 Task: Add Attachment from Google Drive to Card Card0000000035 in Board Board0000000009 in Workspace WS0000000003 in Trello. Add Cover Orange to Card Card0000000035 in Board Board0000000009 in Workspace WS0000000003 in Trello. Add "Add Label …" with "Title" Title0000000035 to Button Button0000000035 to Card Card0000000035 in Board Board0000000009 in Workspace WS0000000003 in Trello. Add Description DS0000000035 to Card Card0000000035 in Board Board0000000009 in Workspace WS0000000003 in Trello. Add Comment CM0000000035 to Card Card0000000035 in Board Board0000000009 in Workspace WS0000000003 in Trello
Action: Mouse moved to (415, 569)
Screenshot: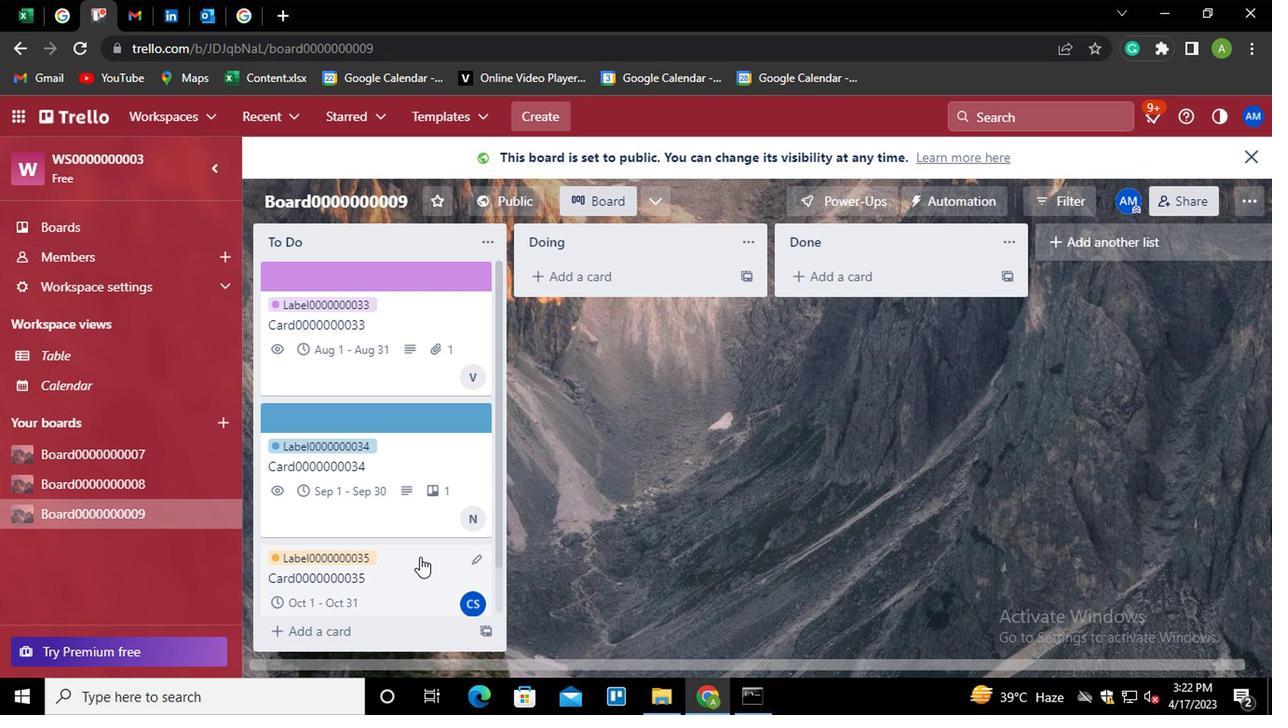 
Action: Mouse pressed left at (415, 569)
Screenshot: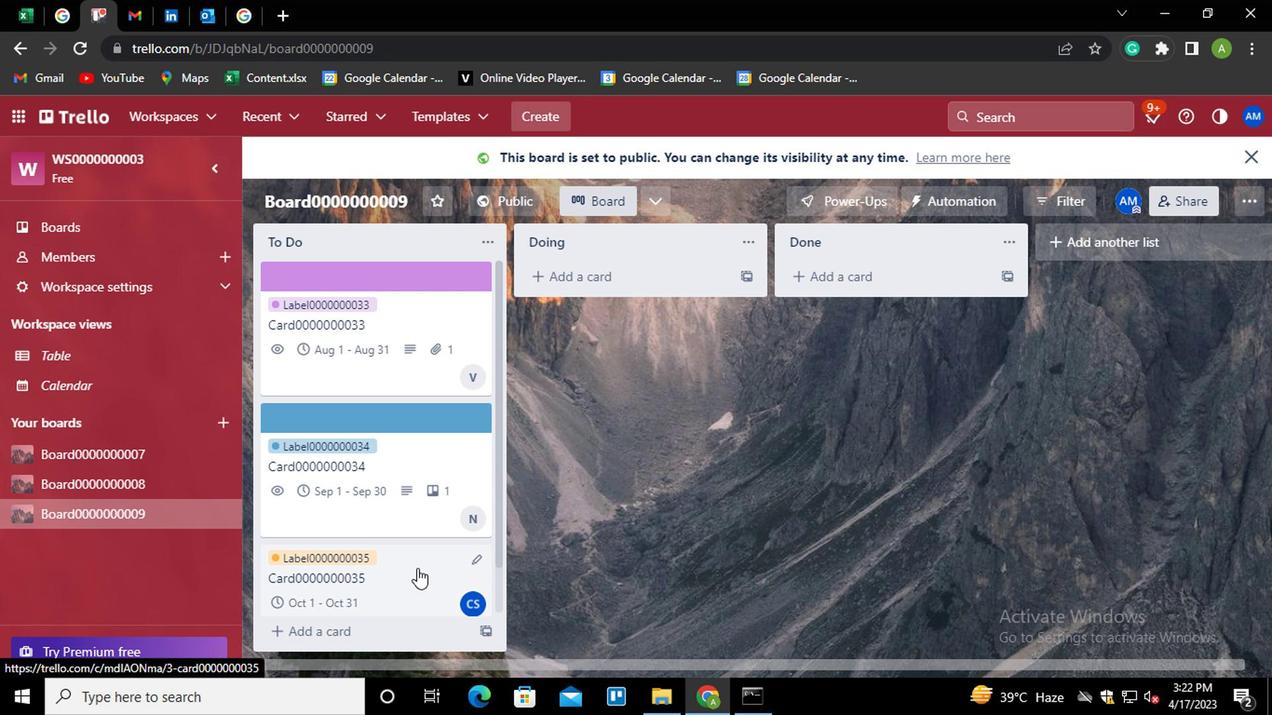 
Action: Mouse moved to (845, 424)
Screenshot: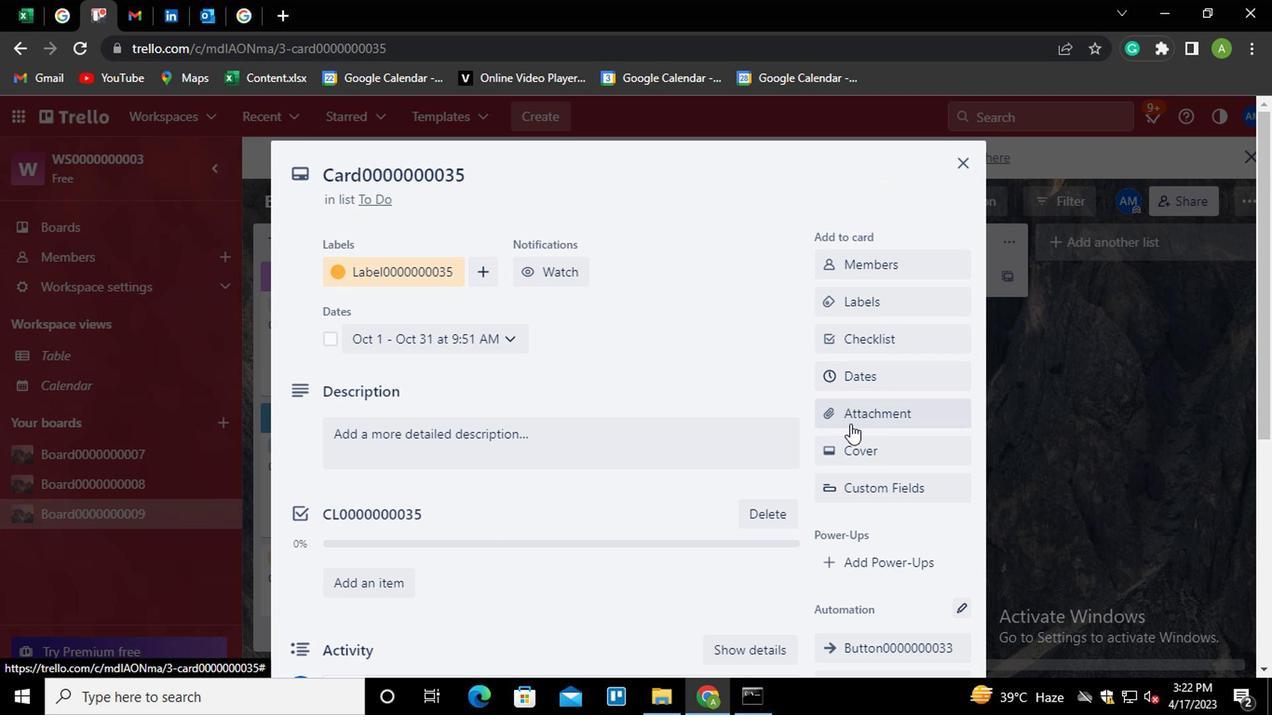 
Action: Mouse pressed left at (845, 424)
Screenshot: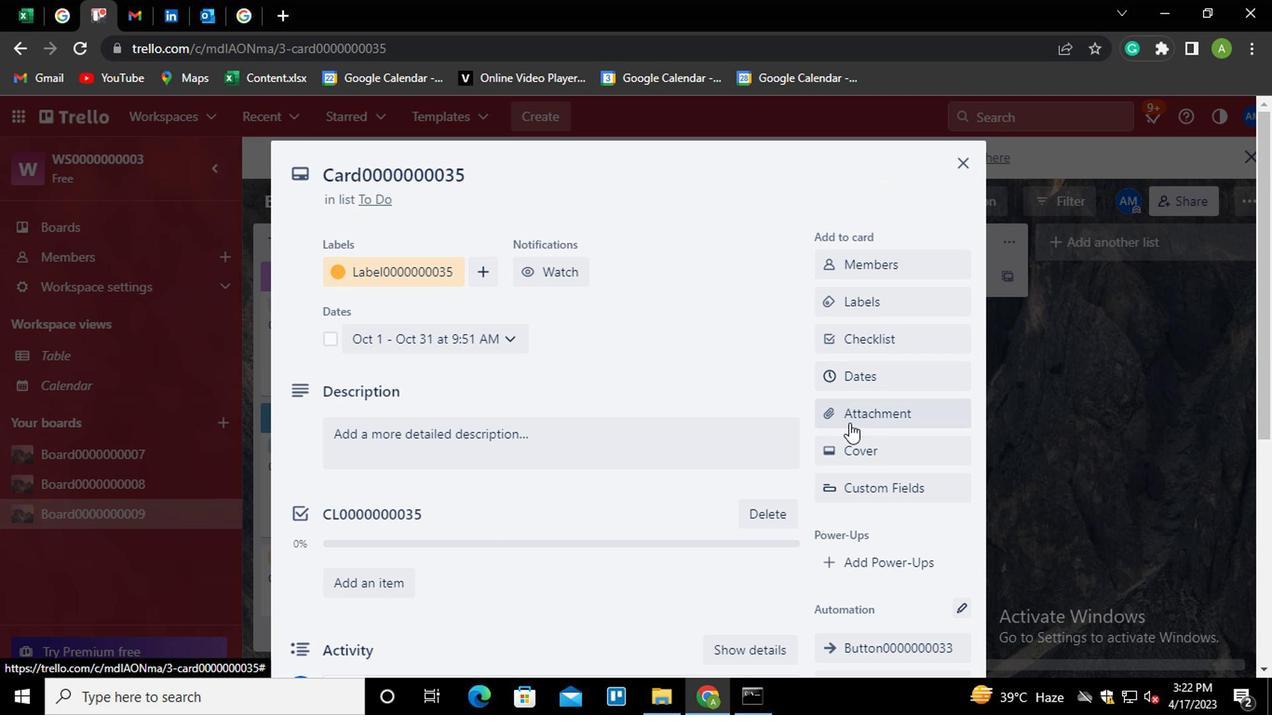 
Action: Mouse moved to (846, 256)
Screenshot: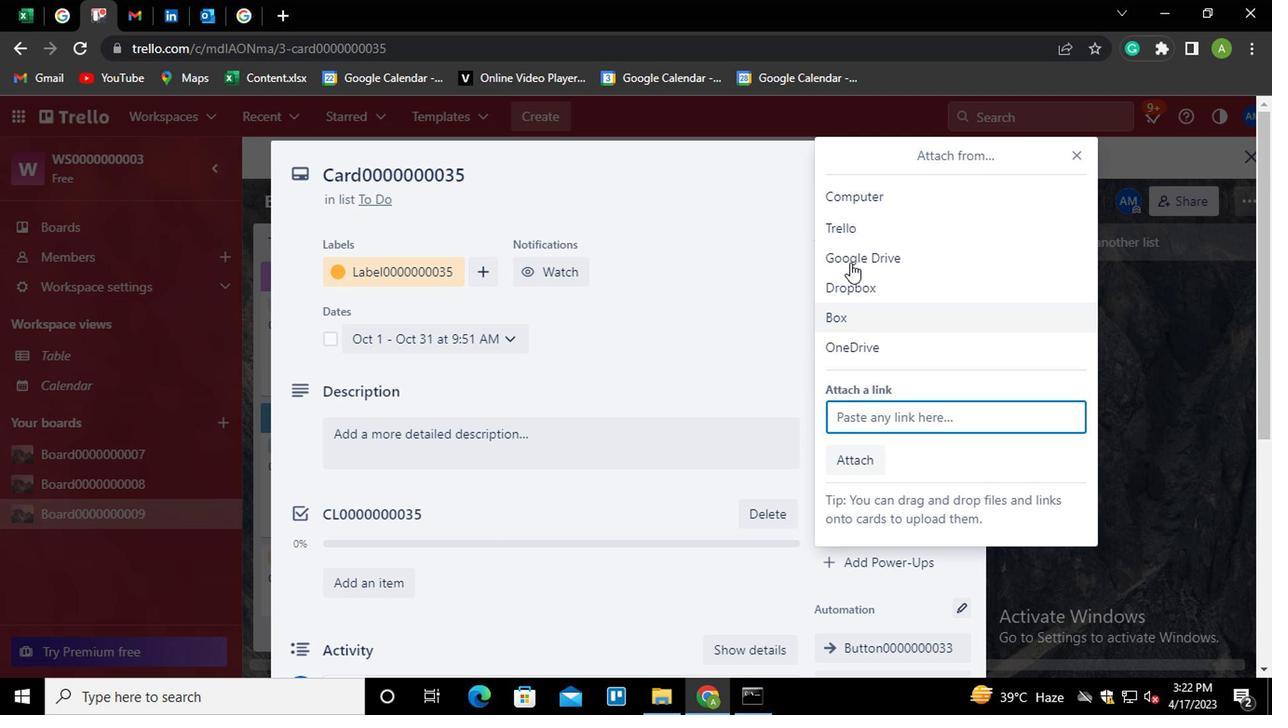 
Action: Mouse pressed left at (846, 256)
Screenshot: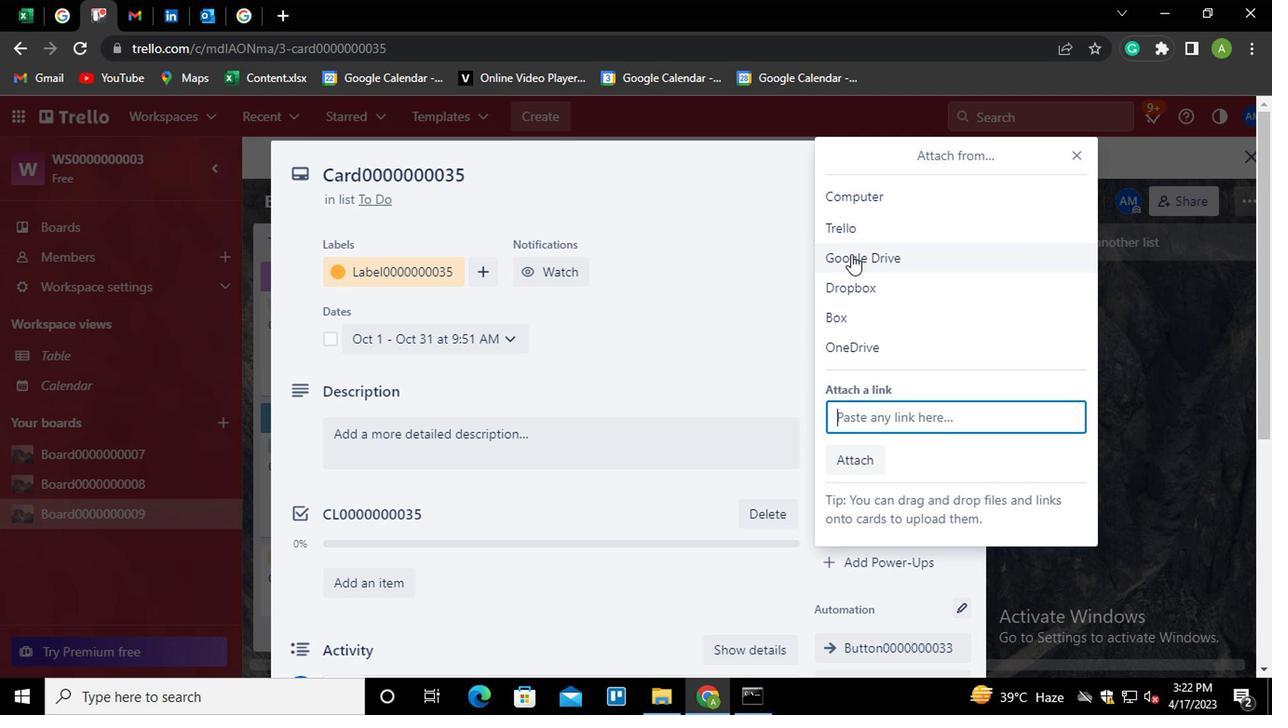 
Action: Mouse moved to (315, 399)
Screenshot: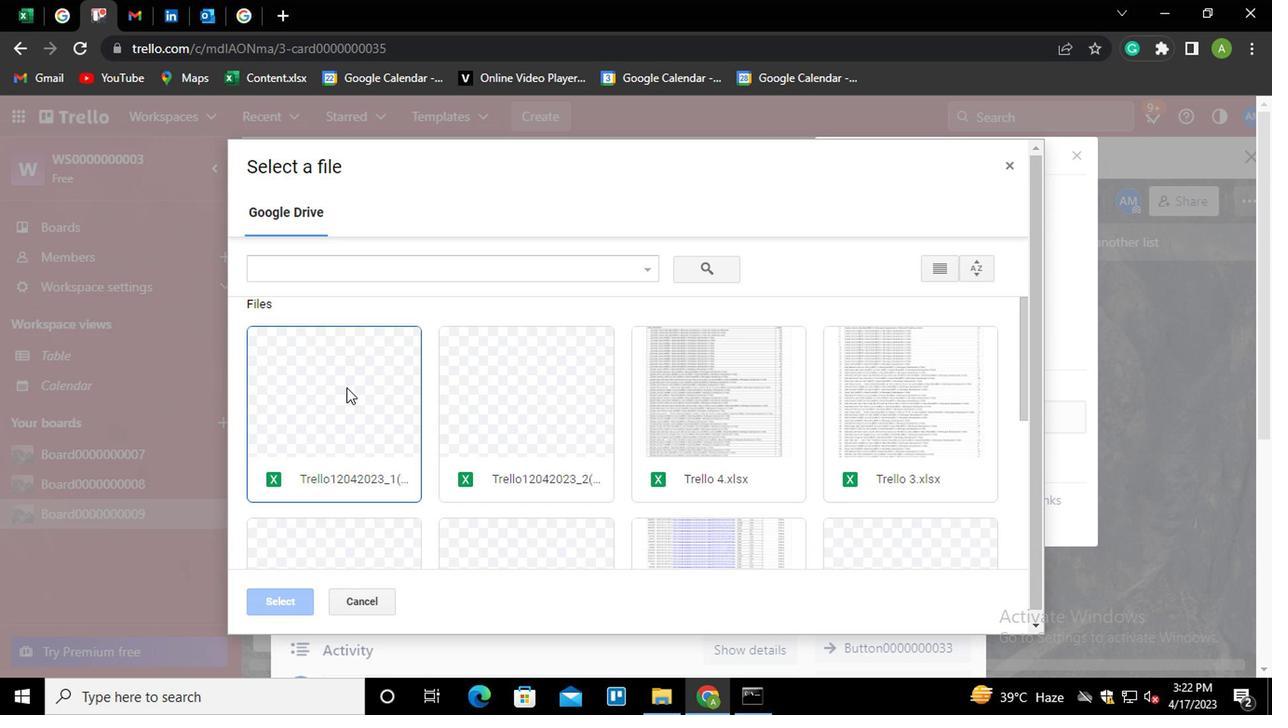 
Action: Mouse pressed left at (315, 399)
Screenshot: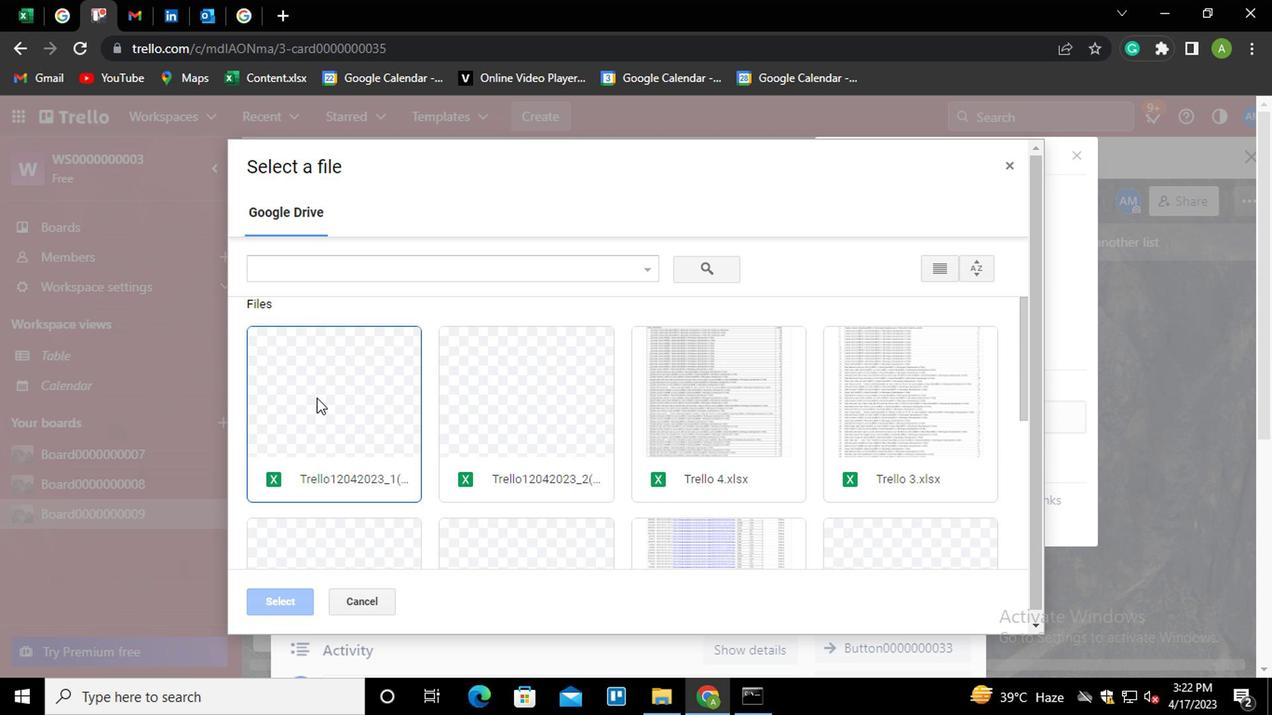 
Action: Mouse moved to (280, 601)
Screenshot: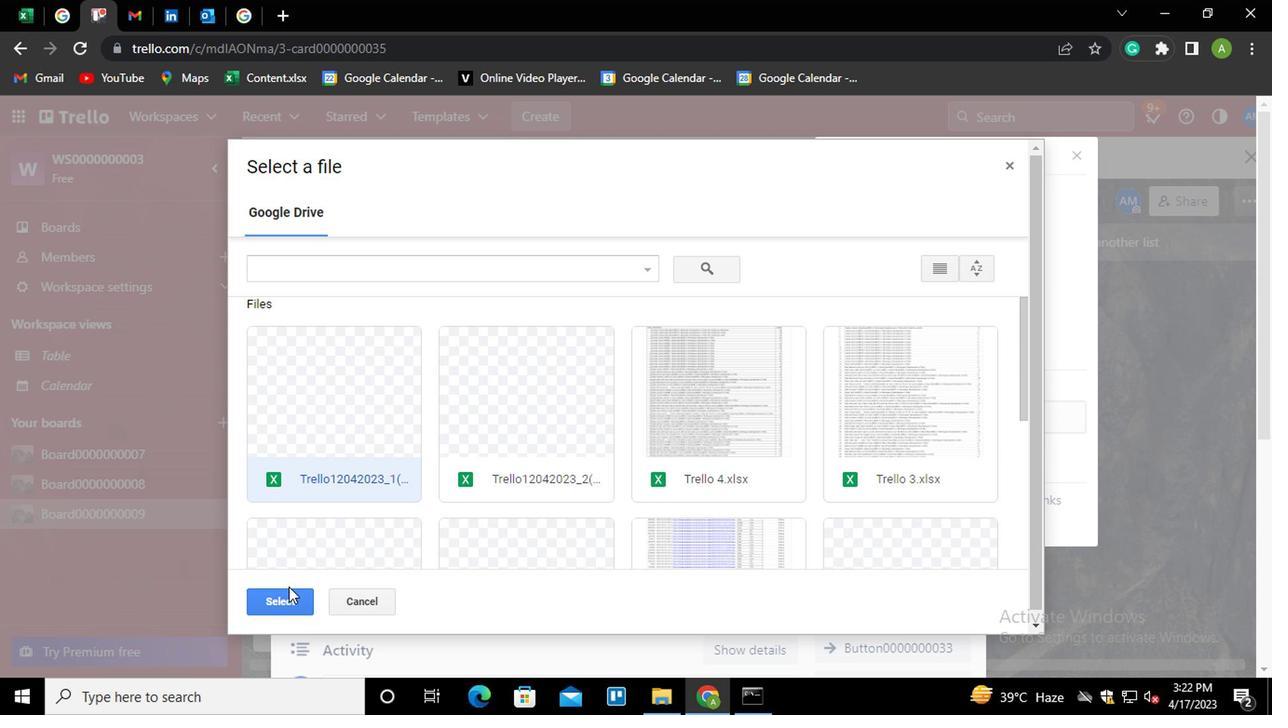 
Action: Mouse pressed left at (280, 601)
Screenshot: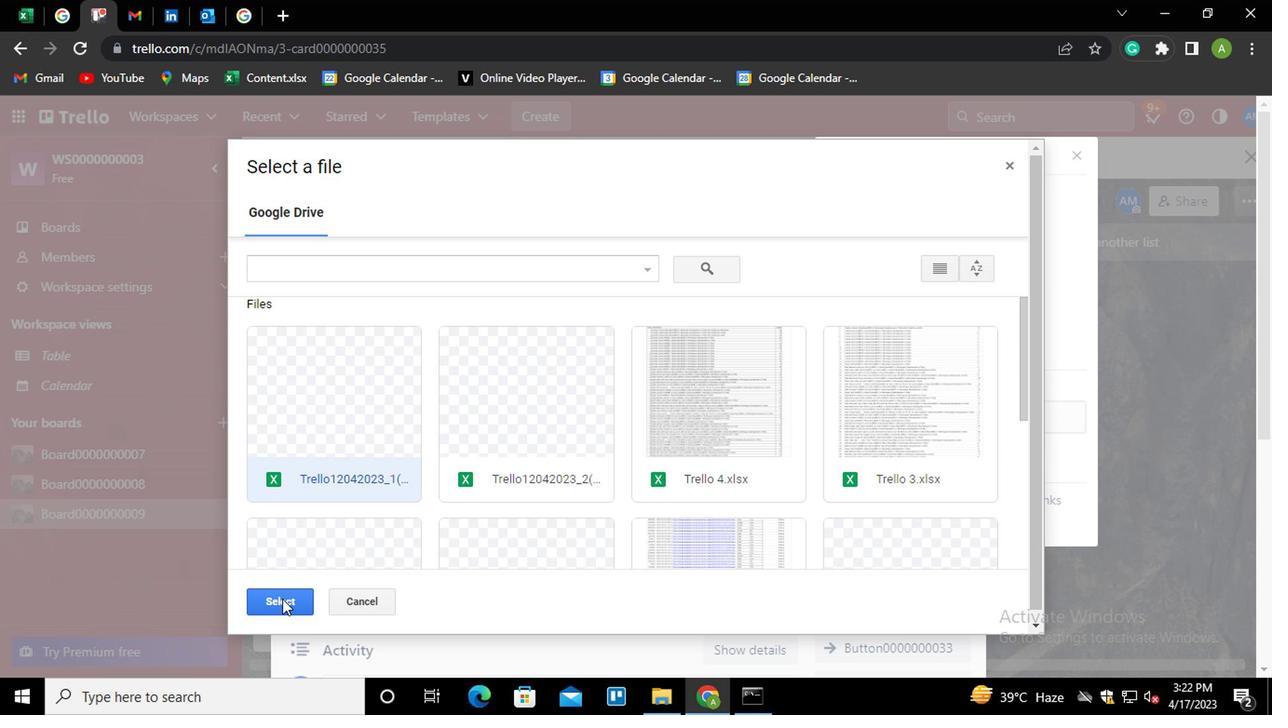 
Action: Mouse moved to (907, 449)
Screenshot: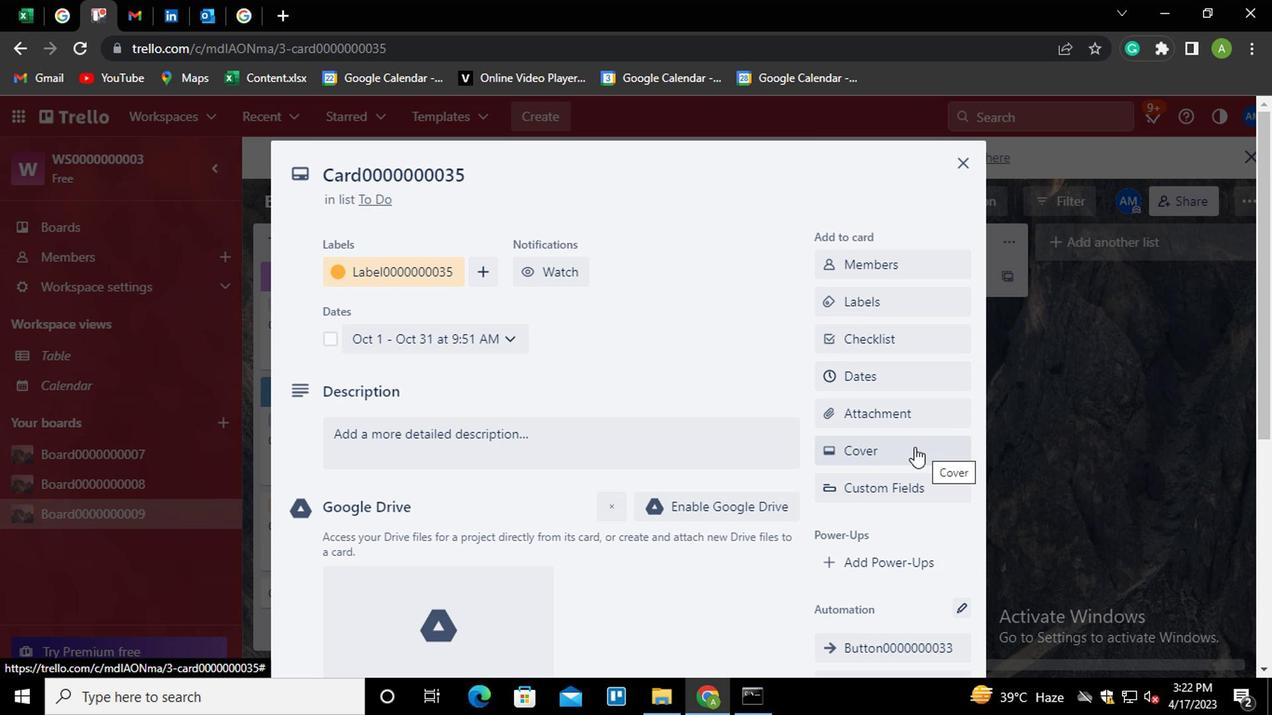 
Action: Mouse pressed left at (907, 449)
Screenshot: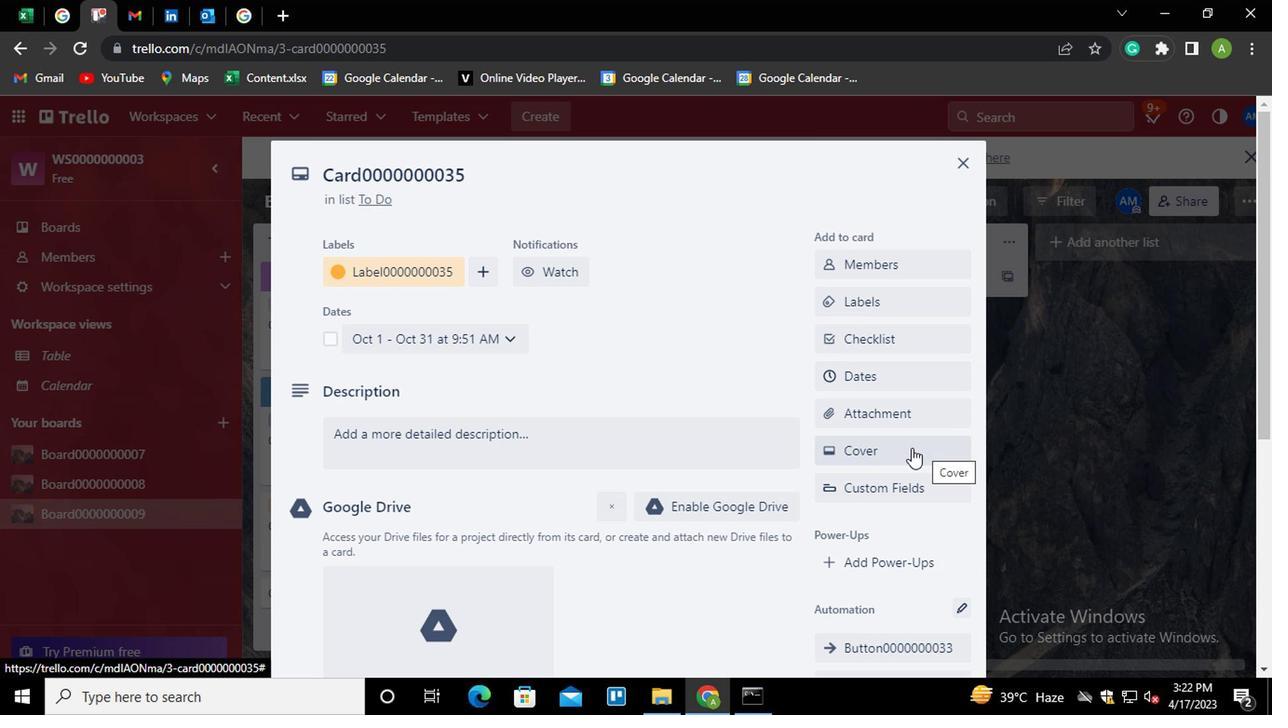 
Action: Mouse moved to (946, 326)
Screenshot: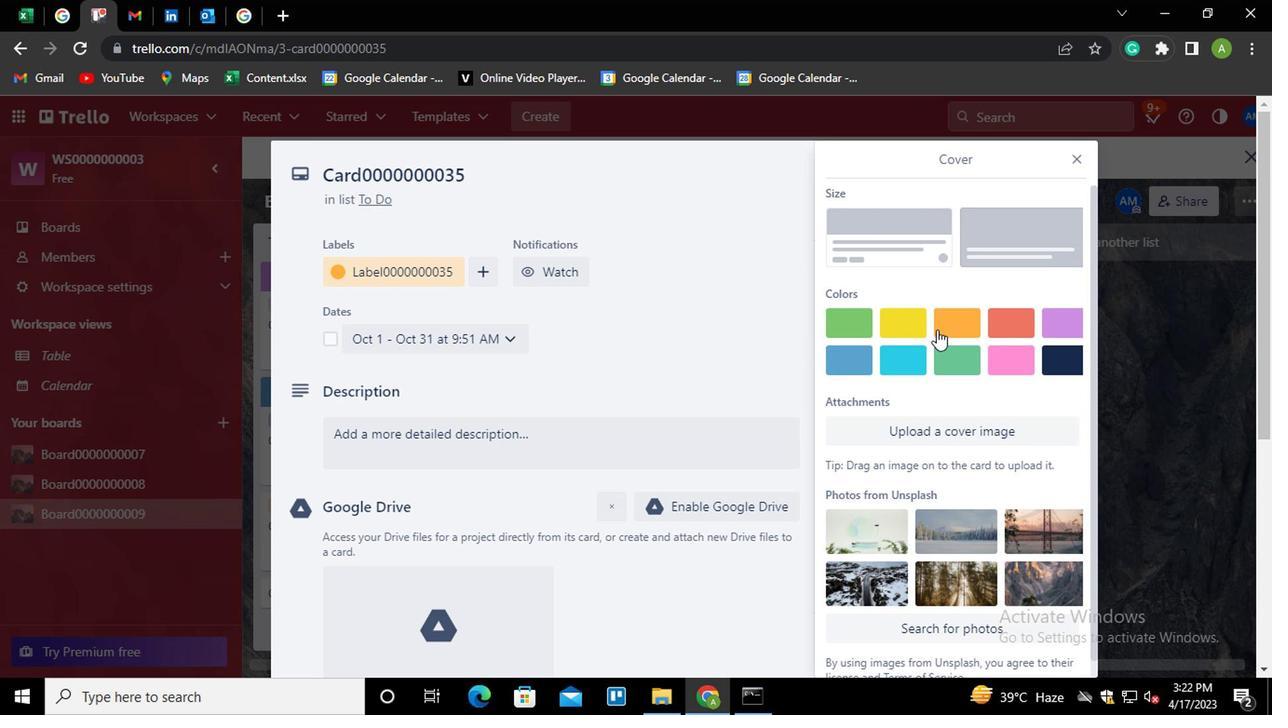 
Action: Mouse pressed left at (946, 326)
Screenshot: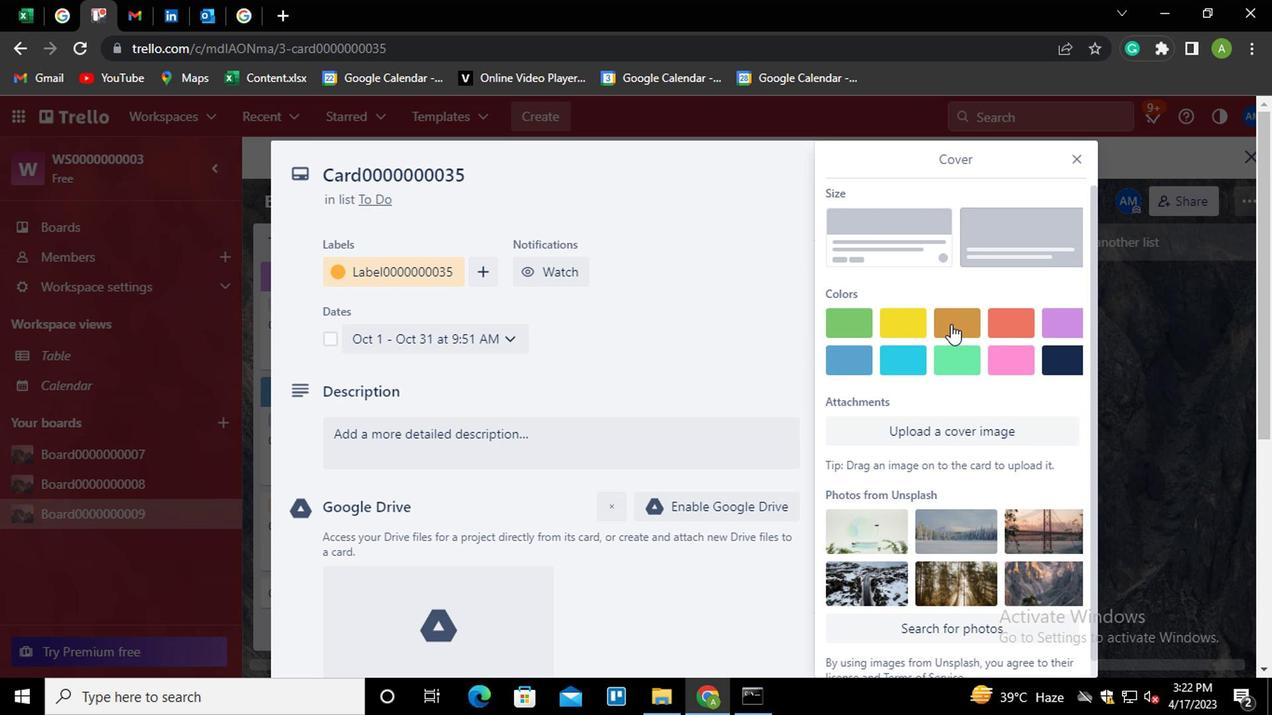 
Action: Mouse moved to (743, 363)
Screenshot: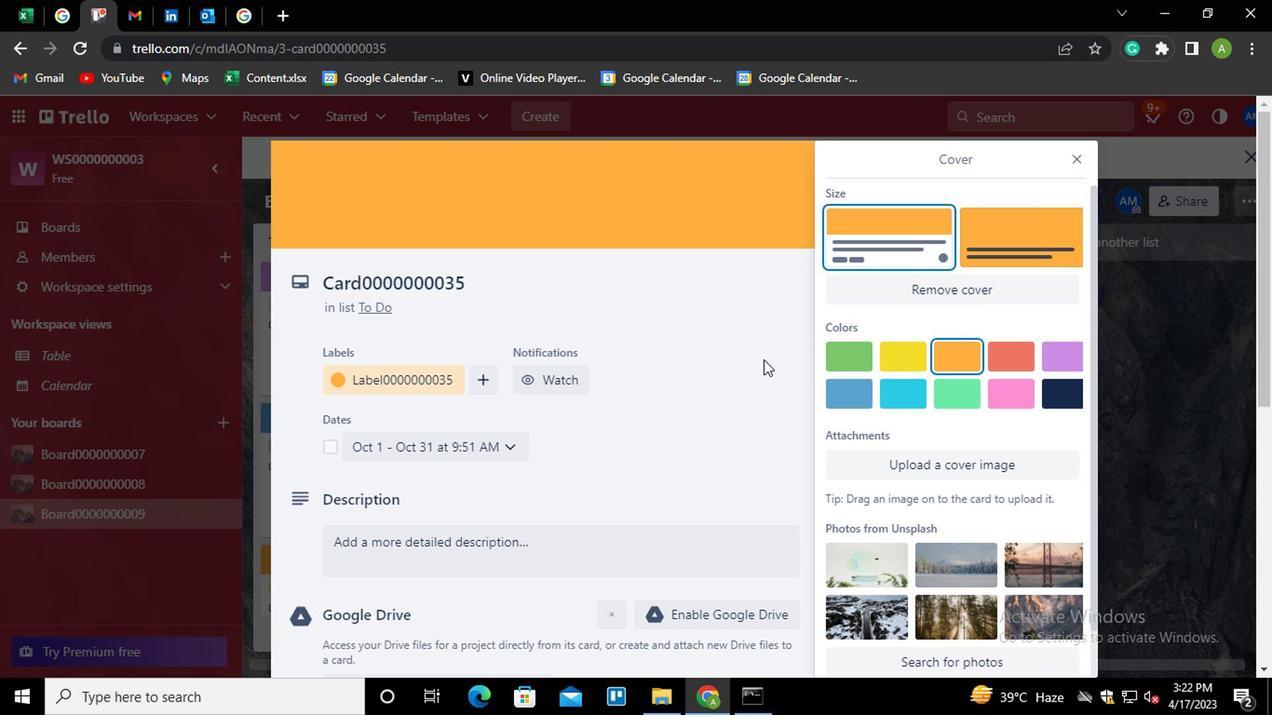 
Action: Mouse pressed left at (743, 363)
Screenshot: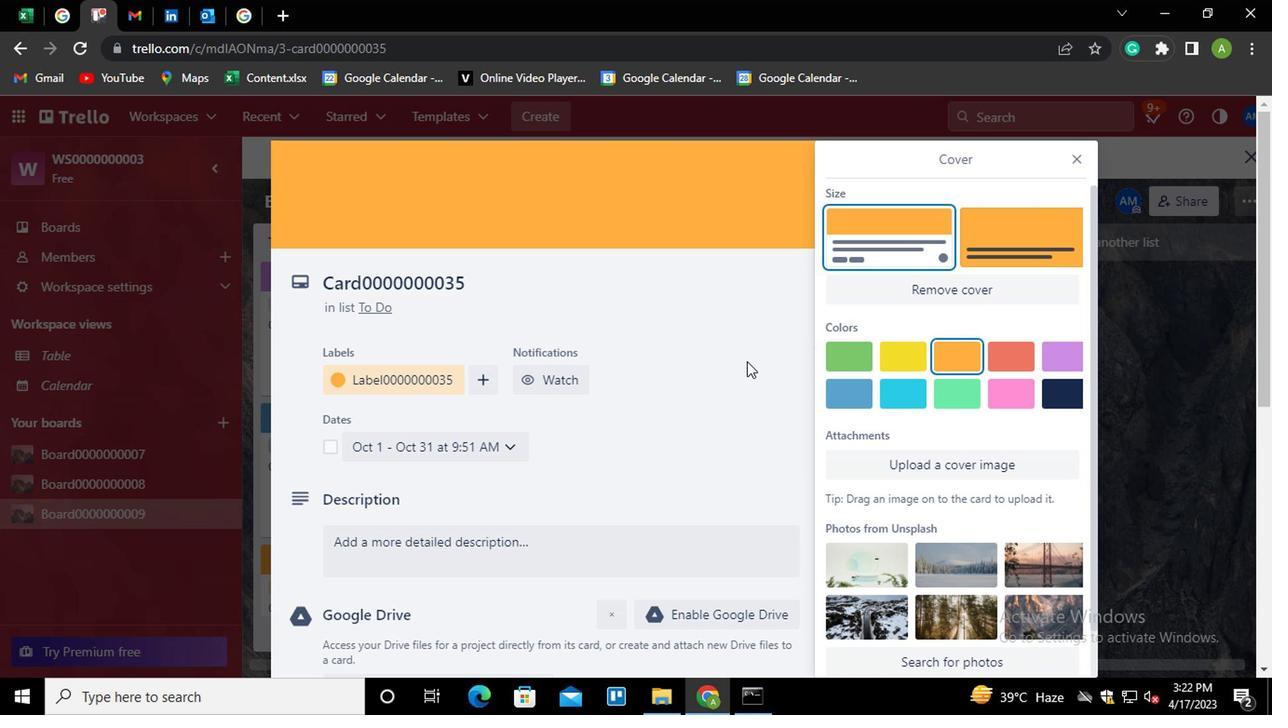 
Action: Mouse moved to (925, 480)
Screenshot: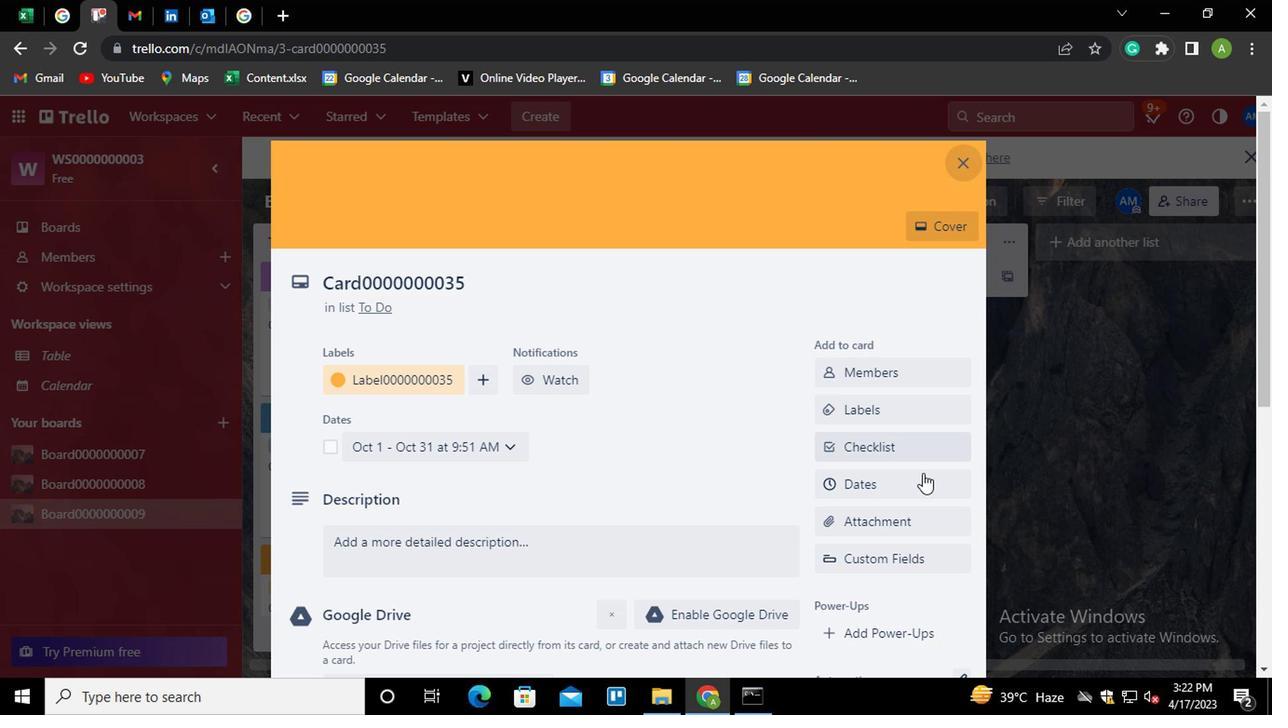 
Action: Mouse scrolled (925, 479) with delta (0, 0)
Screenshot: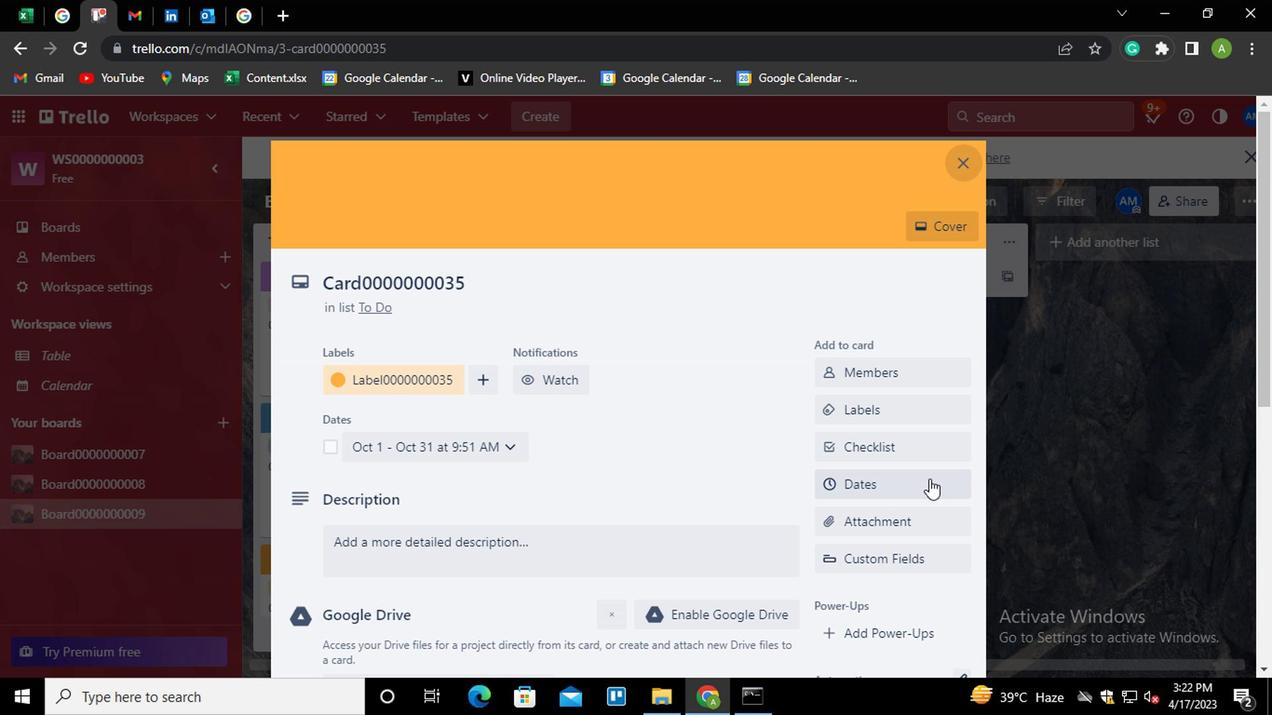 
Action: Mouse moved to (888, 530)
Screenshot: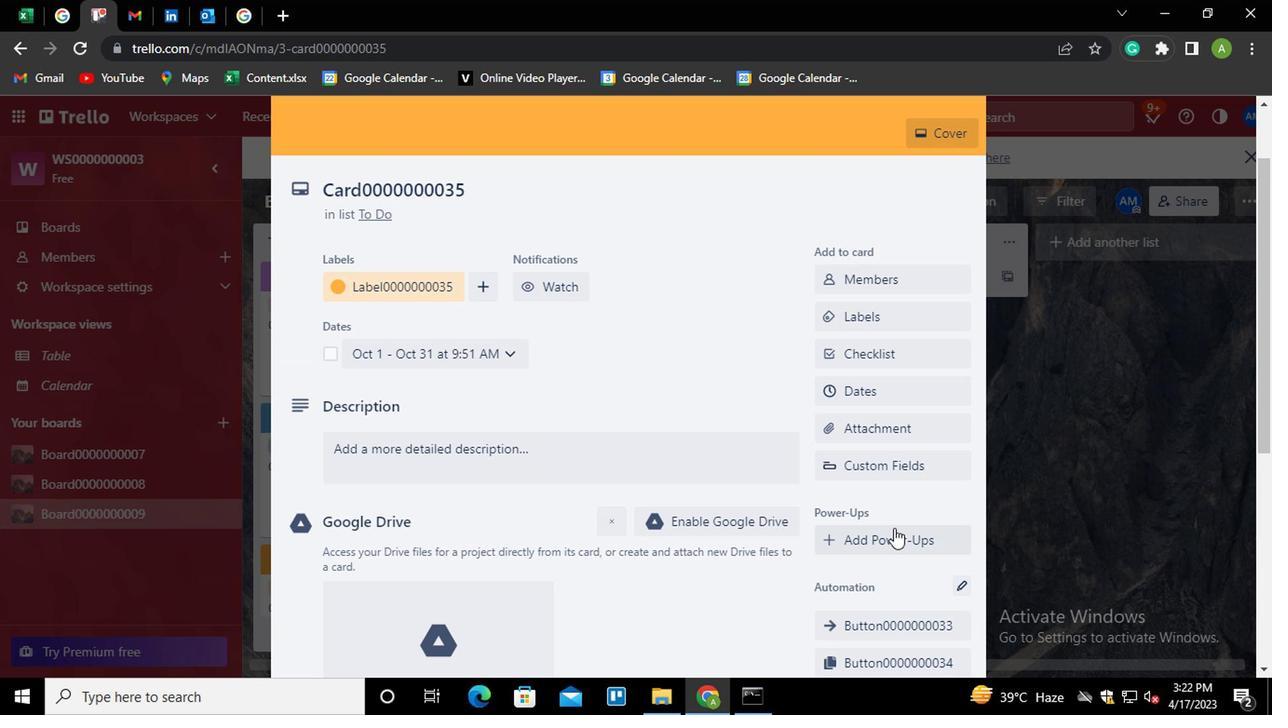 
Action: Mouse scrolled (888, 530) with delta (0, 0)
Screenshot: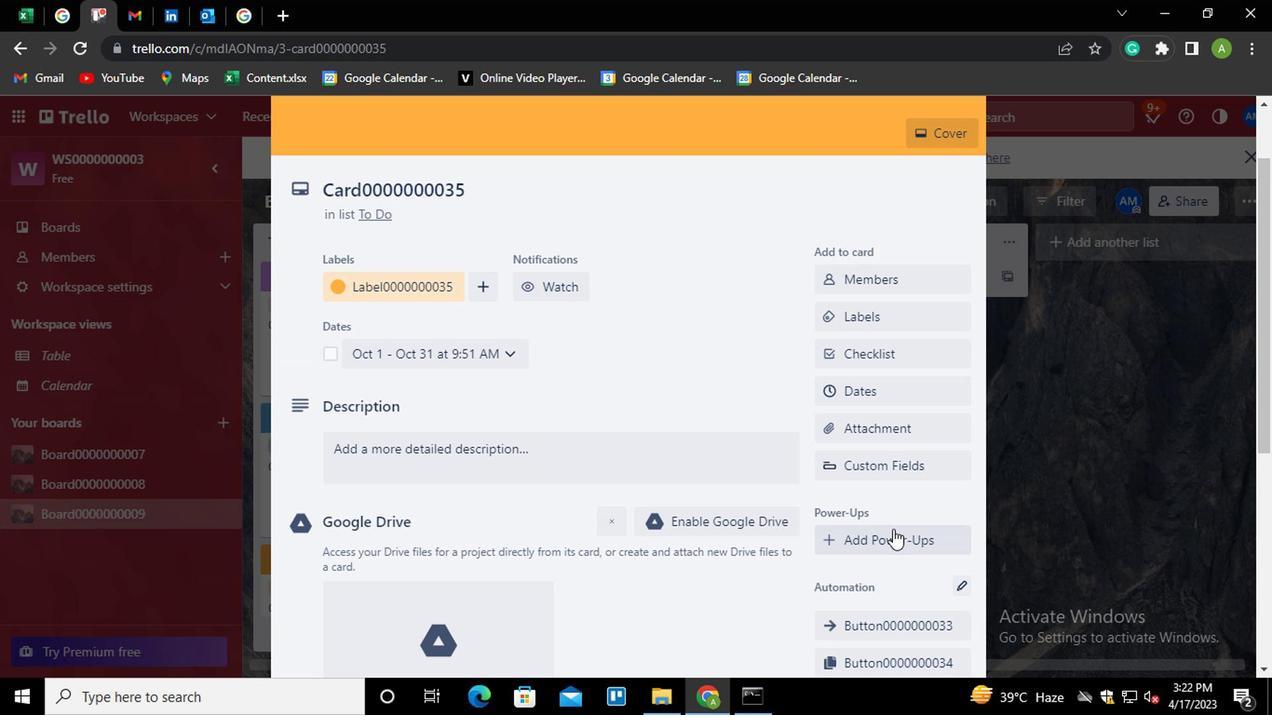 
Action: Mouse scrolled (888, 530) with delta (0, 0)
Screenshot: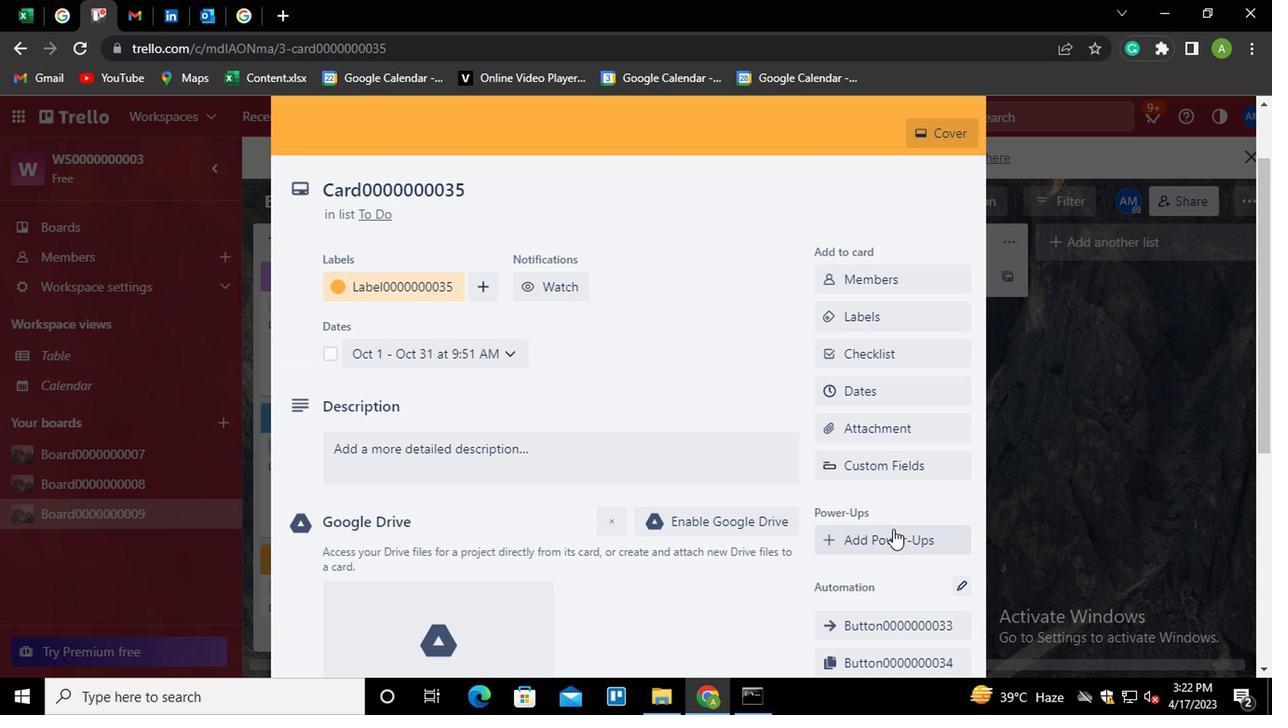 
Action: Mouse moved to (863, 510)
Screenshot: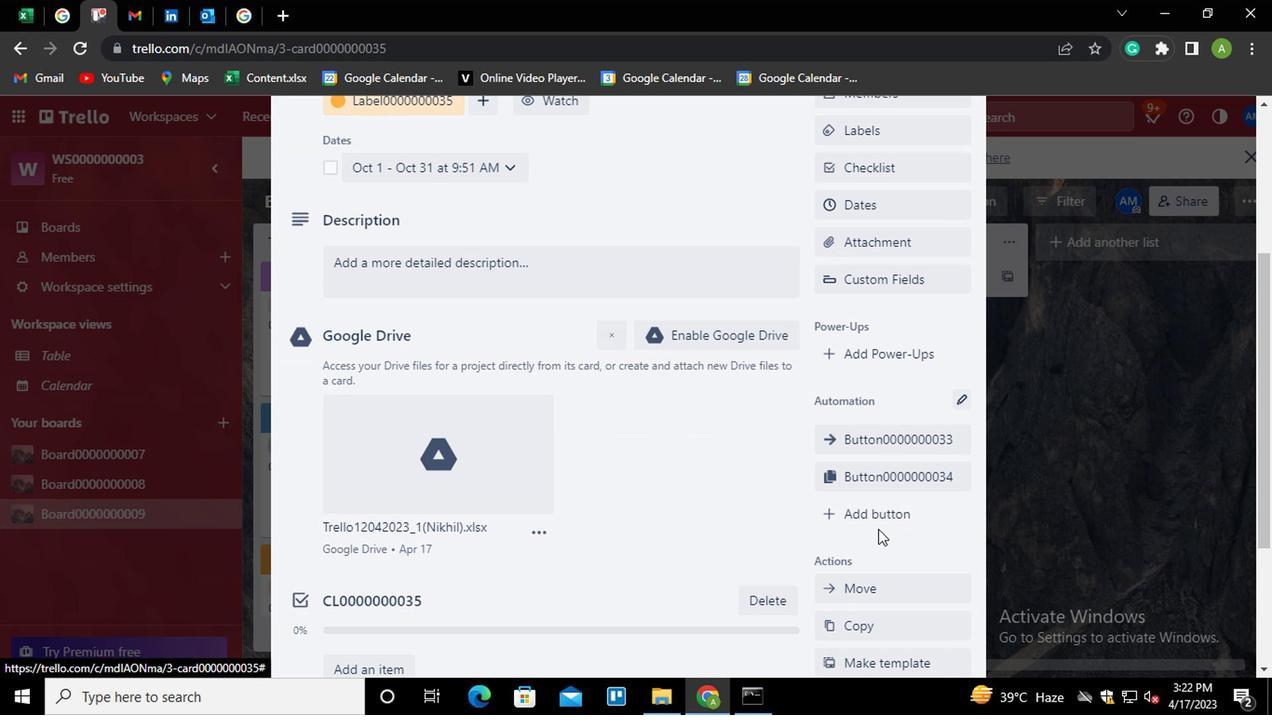 
Action: Mouse pressed left at (863, 510)
Screenshot: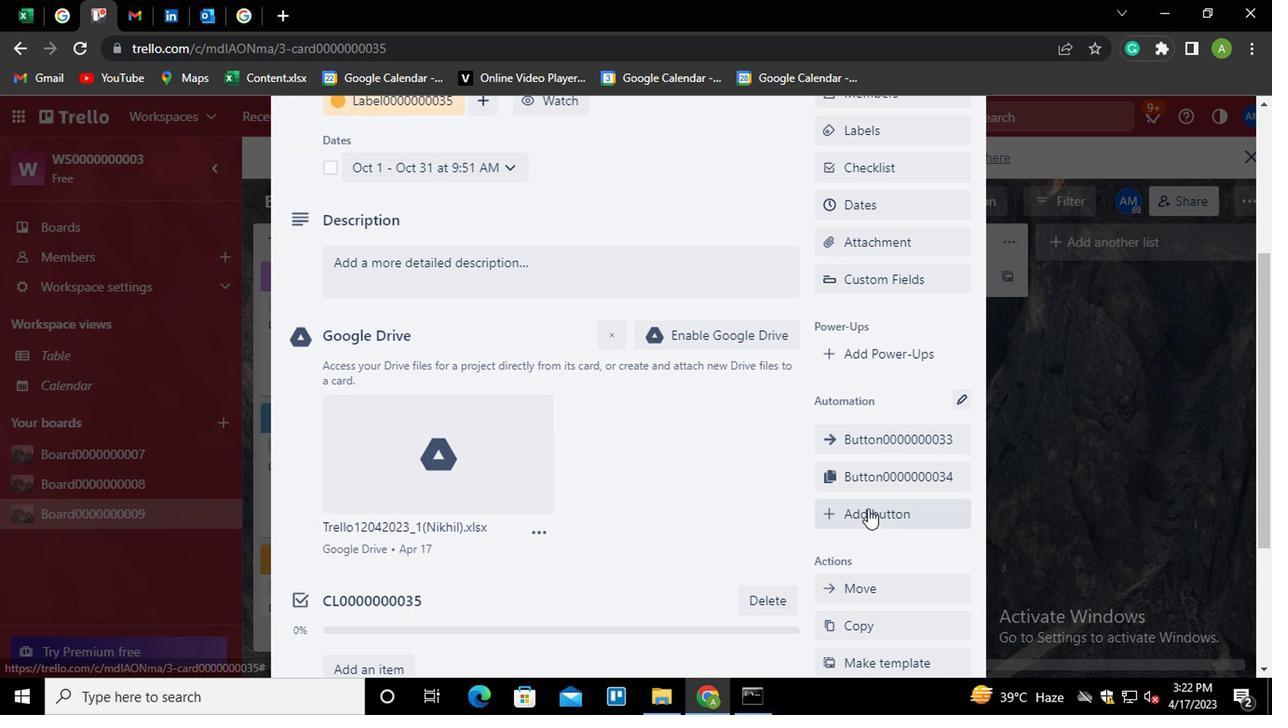 
Action: Mouse moved to (880, 316)
Screenshot: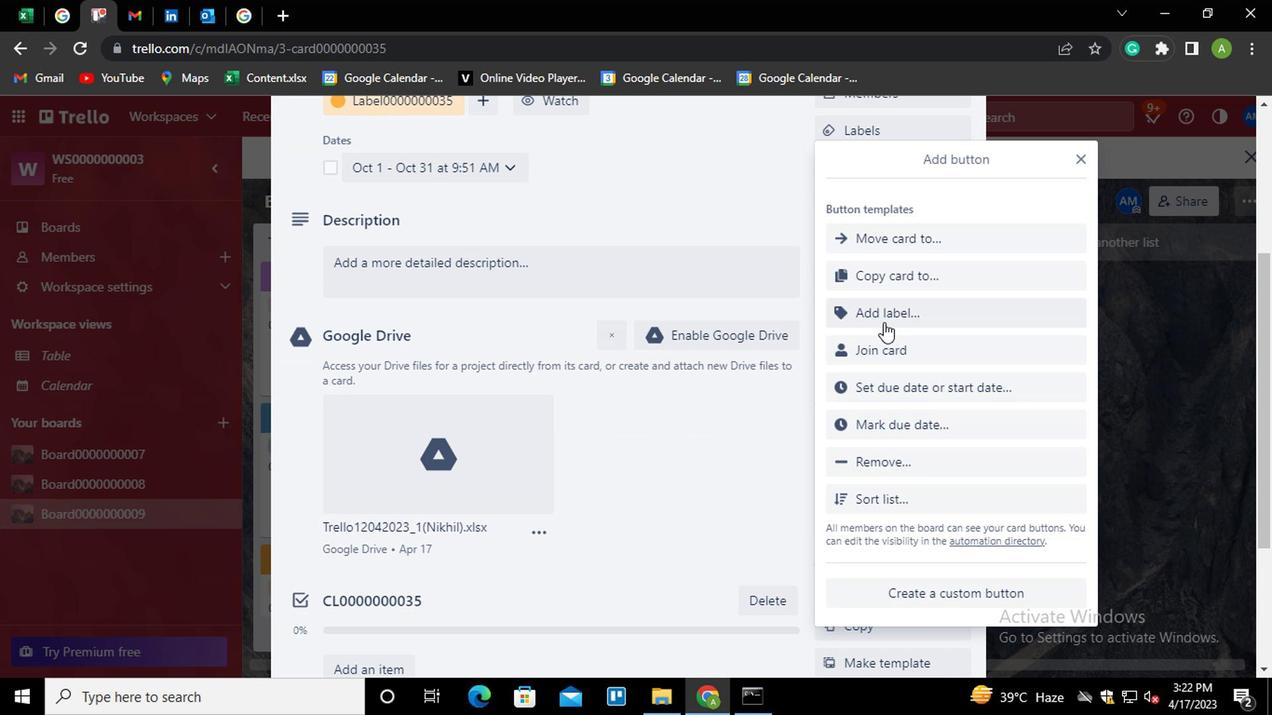 
Action: Mouse pressed left at (880, 316)
Screenshot: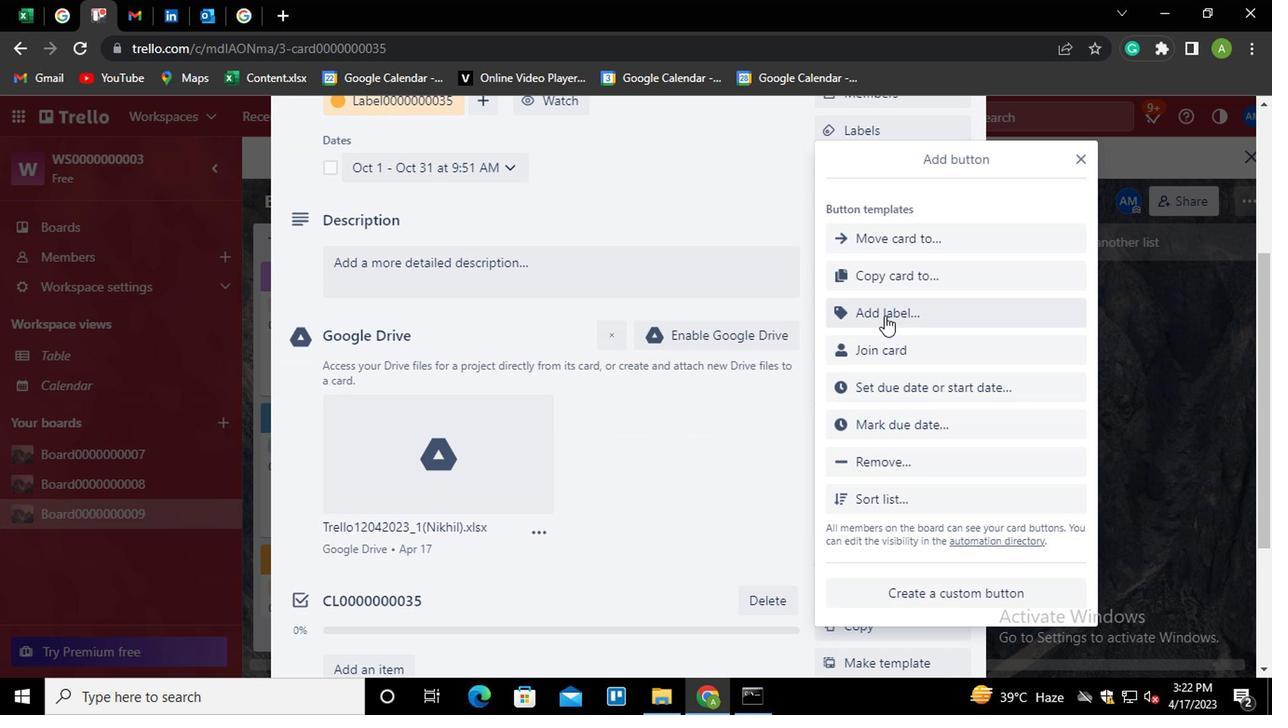 
Action: Mouse moved to (907, 254)
Screenshot: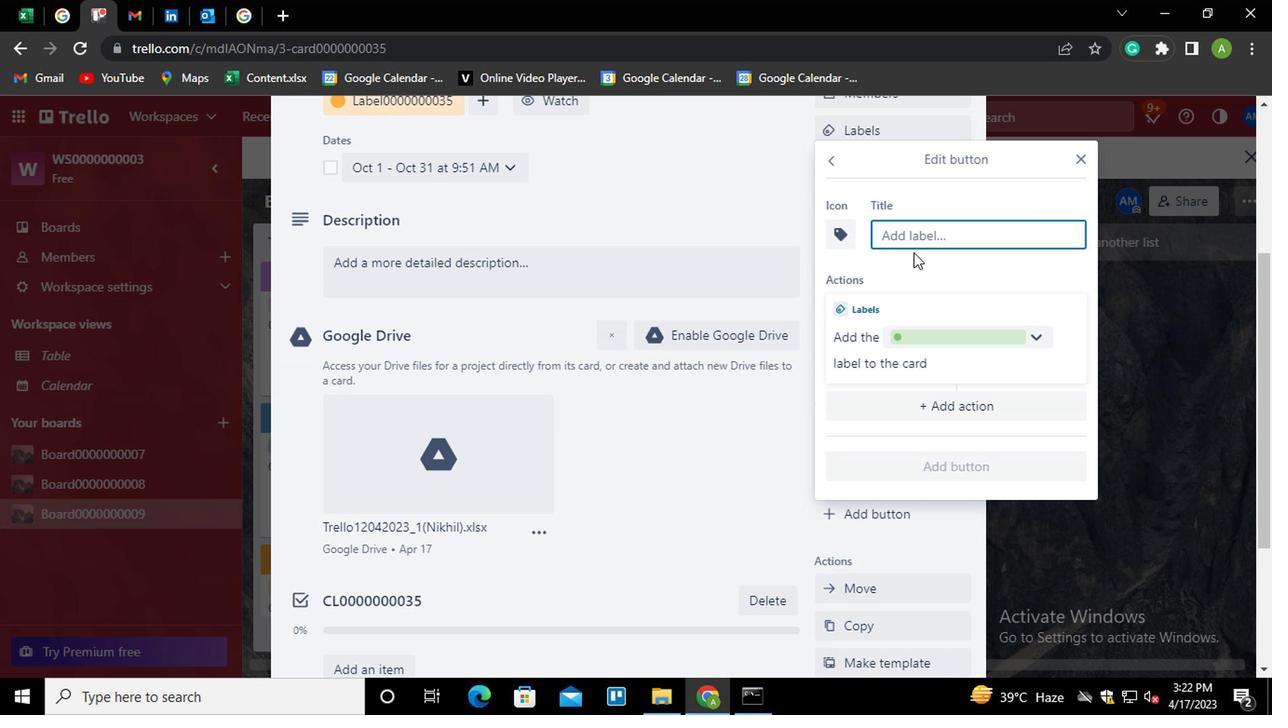 
Action: Key pressed <Key.shift>TITLE0000000035
Screenshot: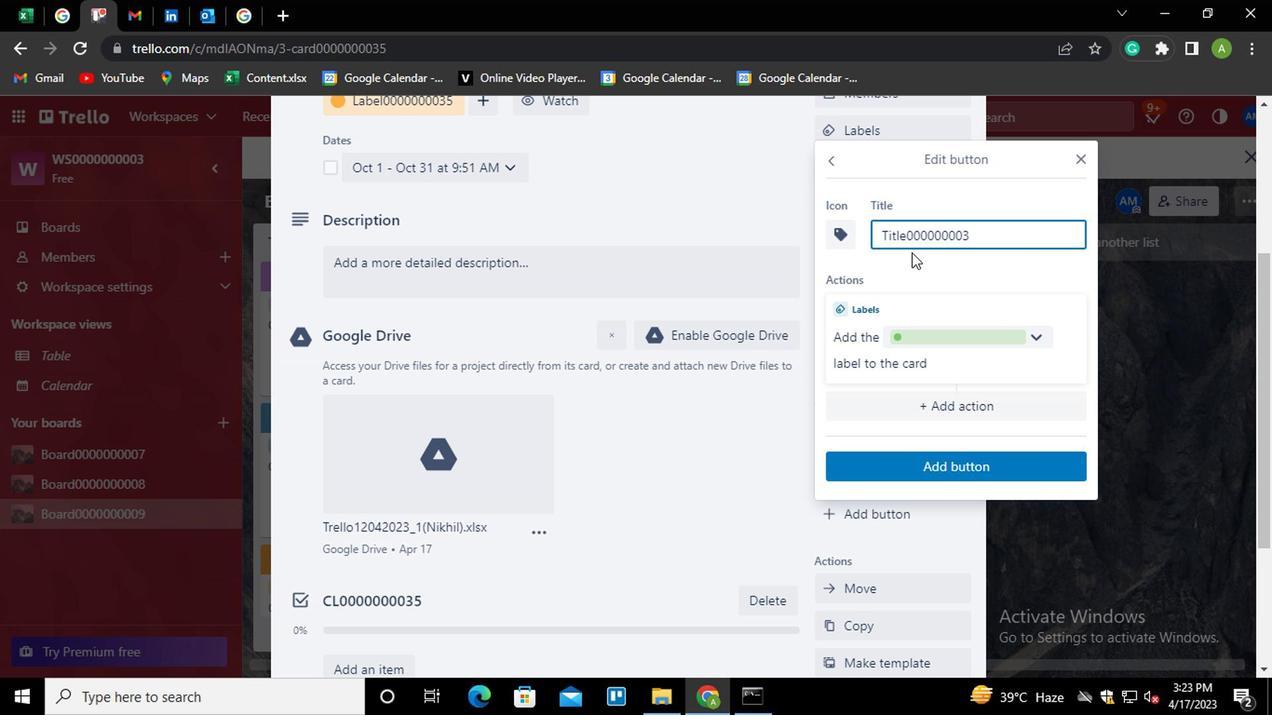 
Action: Mouse moved to (943, 463)
Screenshot: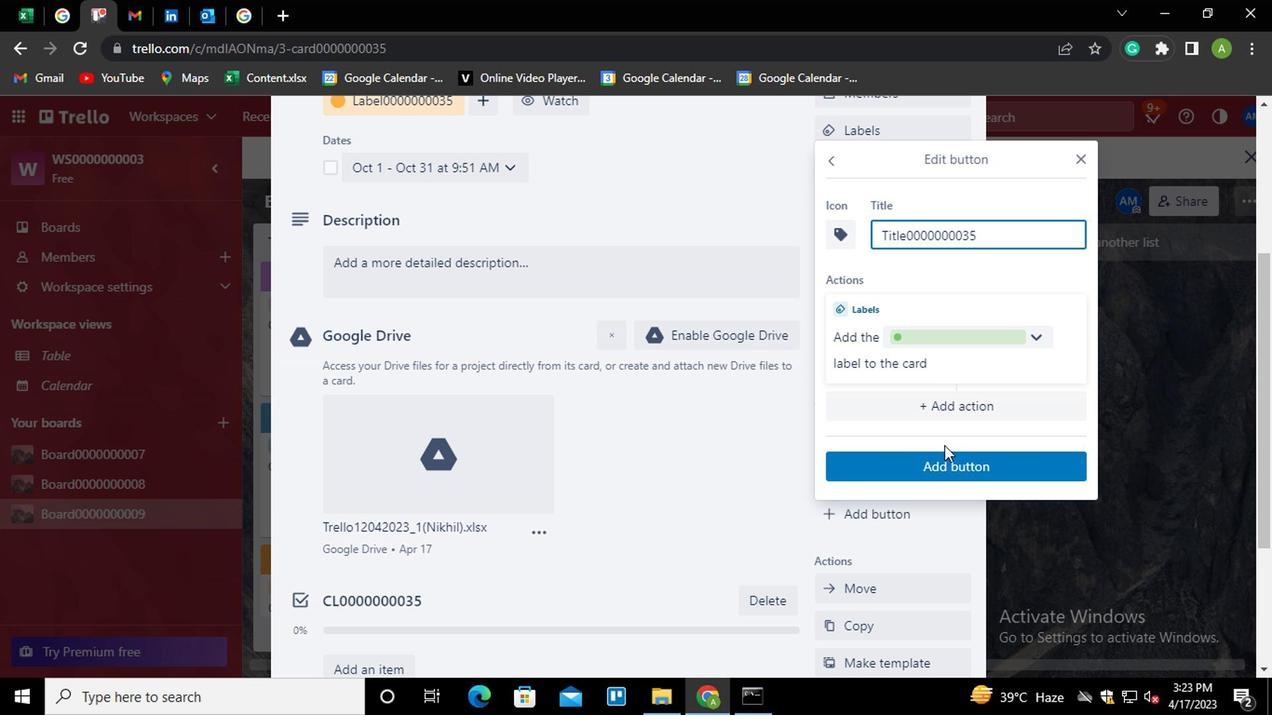 
Action: Mouse pressed left at (943, 463)
Screenshot: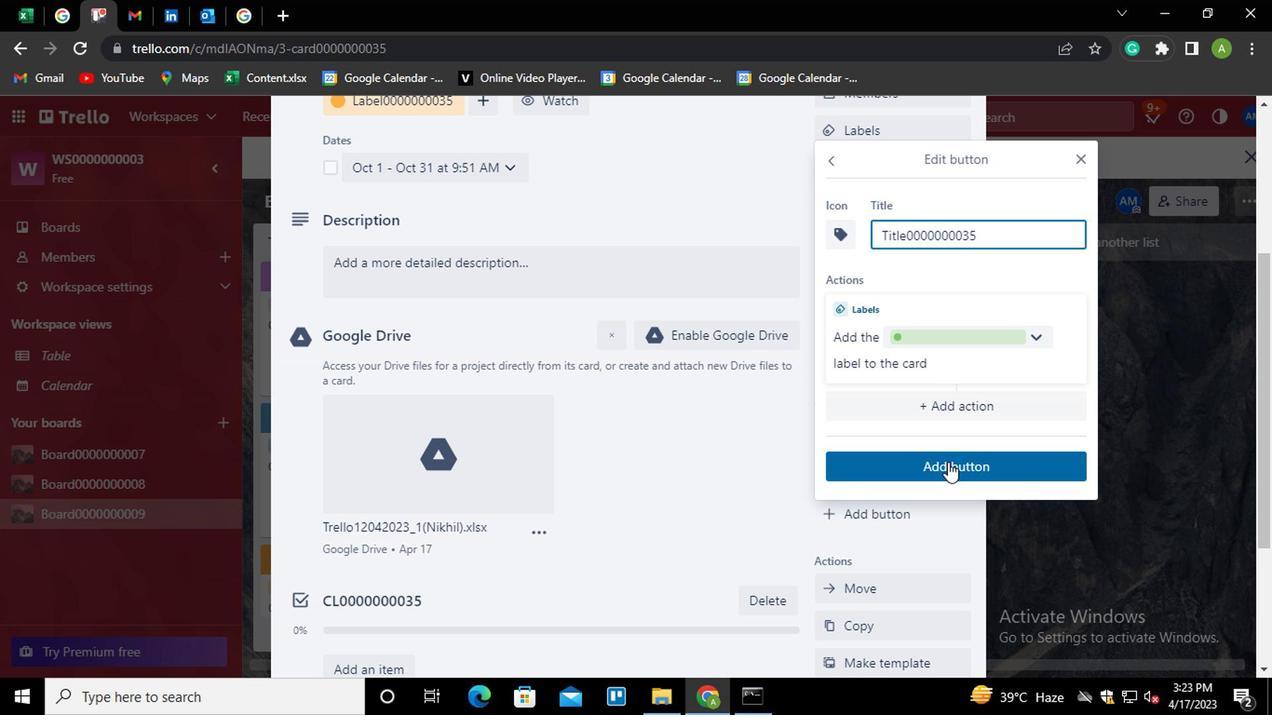 
Action: Mouse moved to (504, 269)
Screenshot: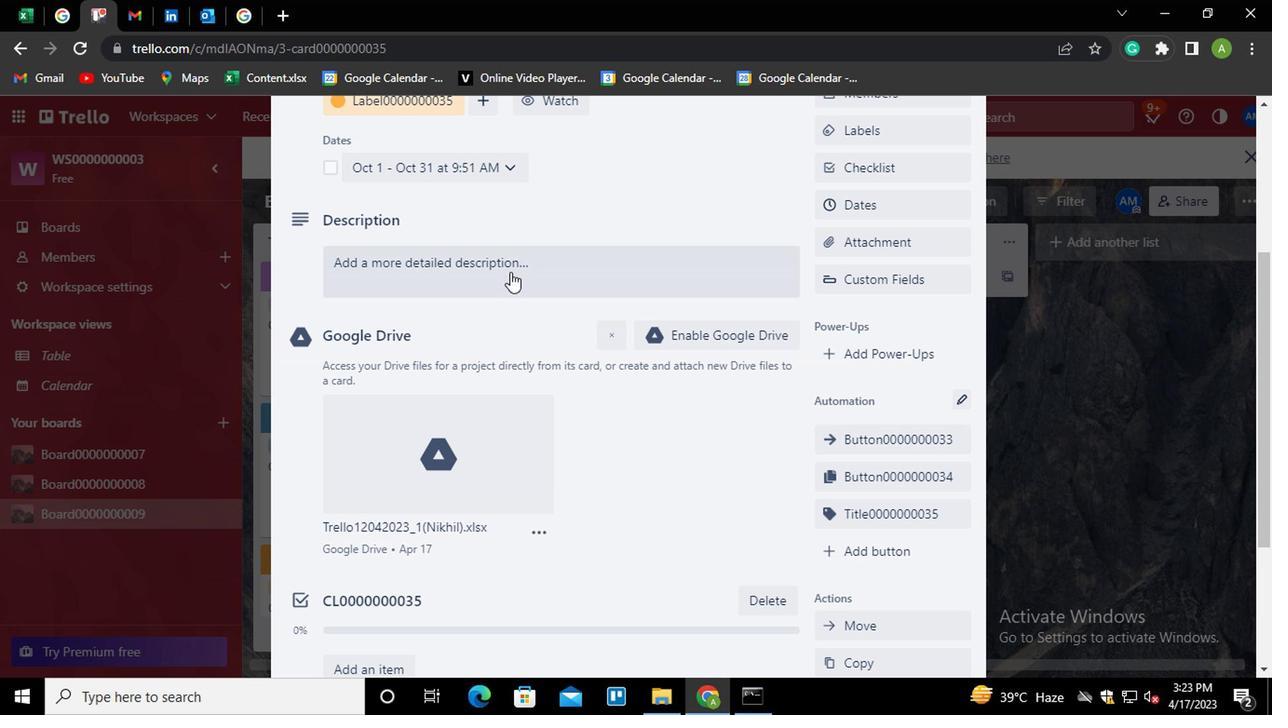 
Action: Mouse pressed left at (504, 269)
Screenshot: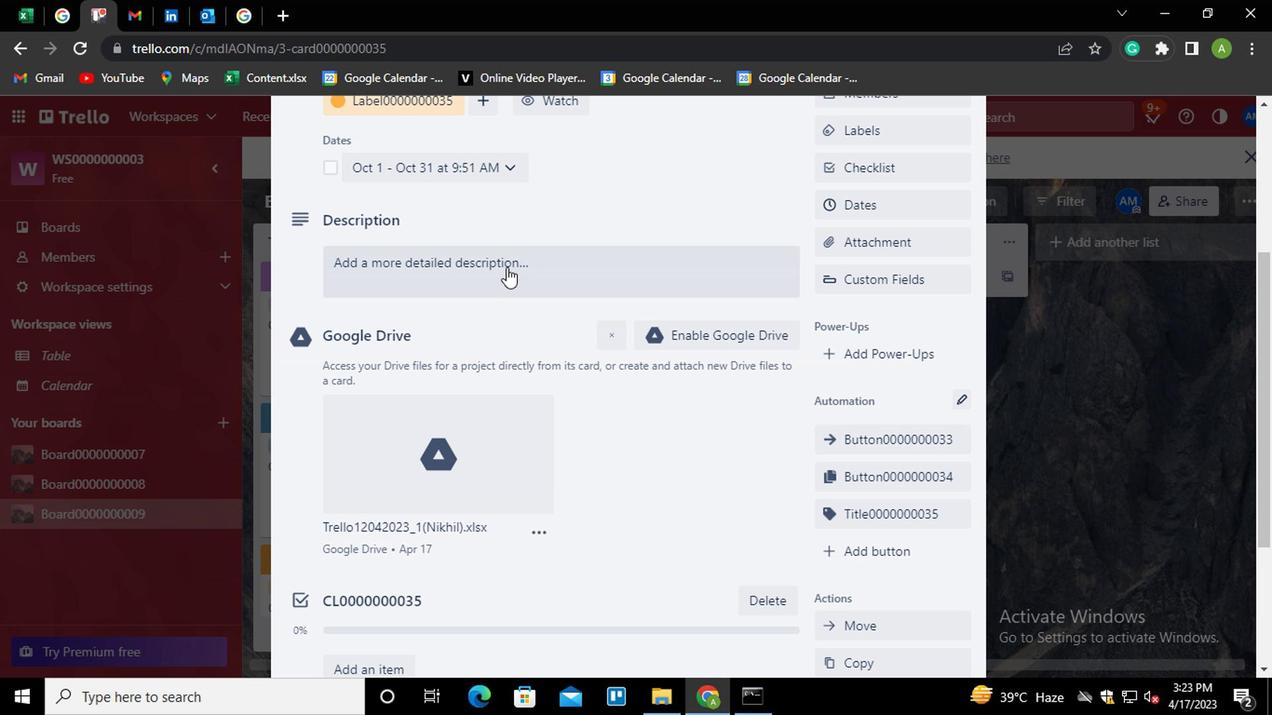 
Action: Mouse moved to (502, 270)
Screenshot: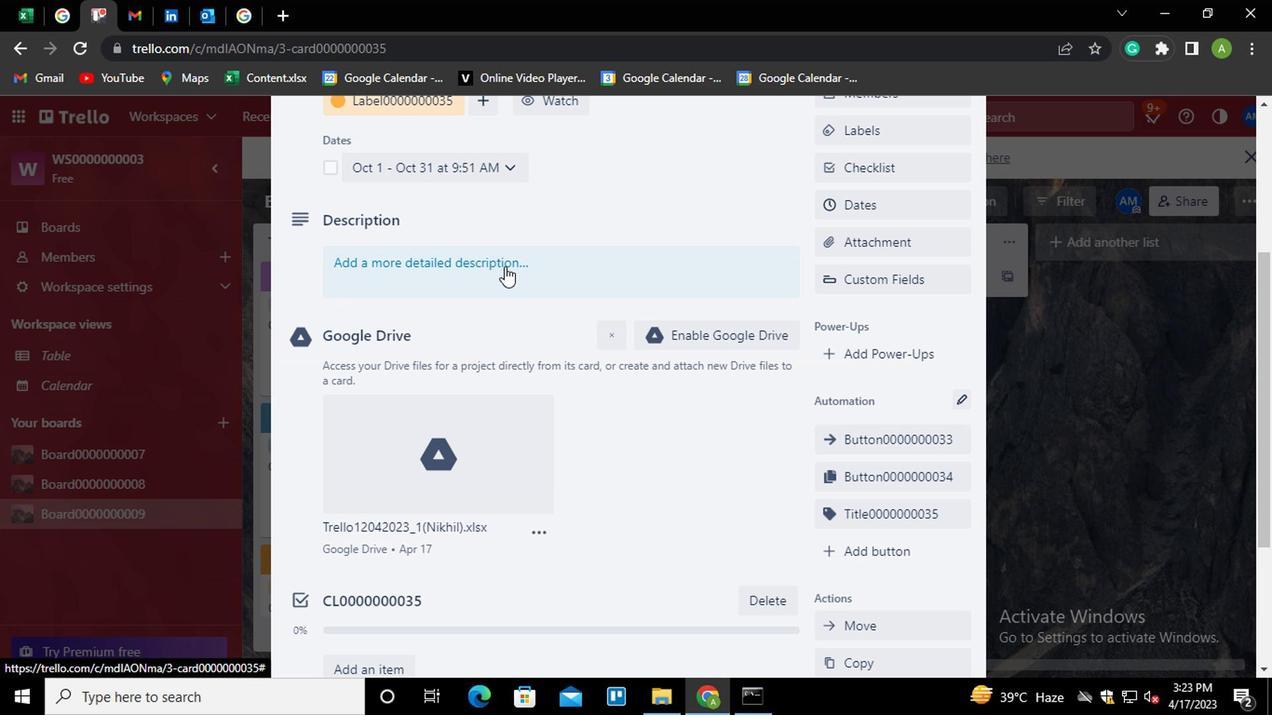 
Action: Key pressed <Key.shift>DS0000000035
Screenshot: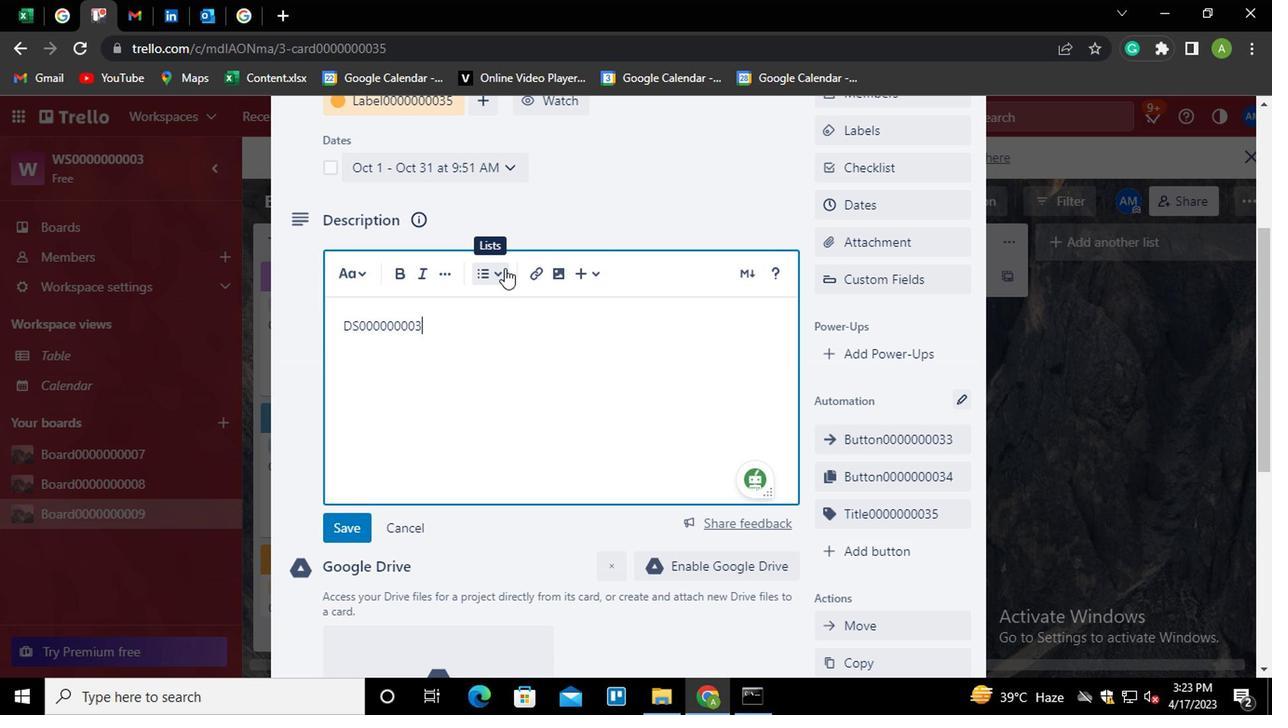 
Action: Mouse moved to (326, 537)
Screenshot: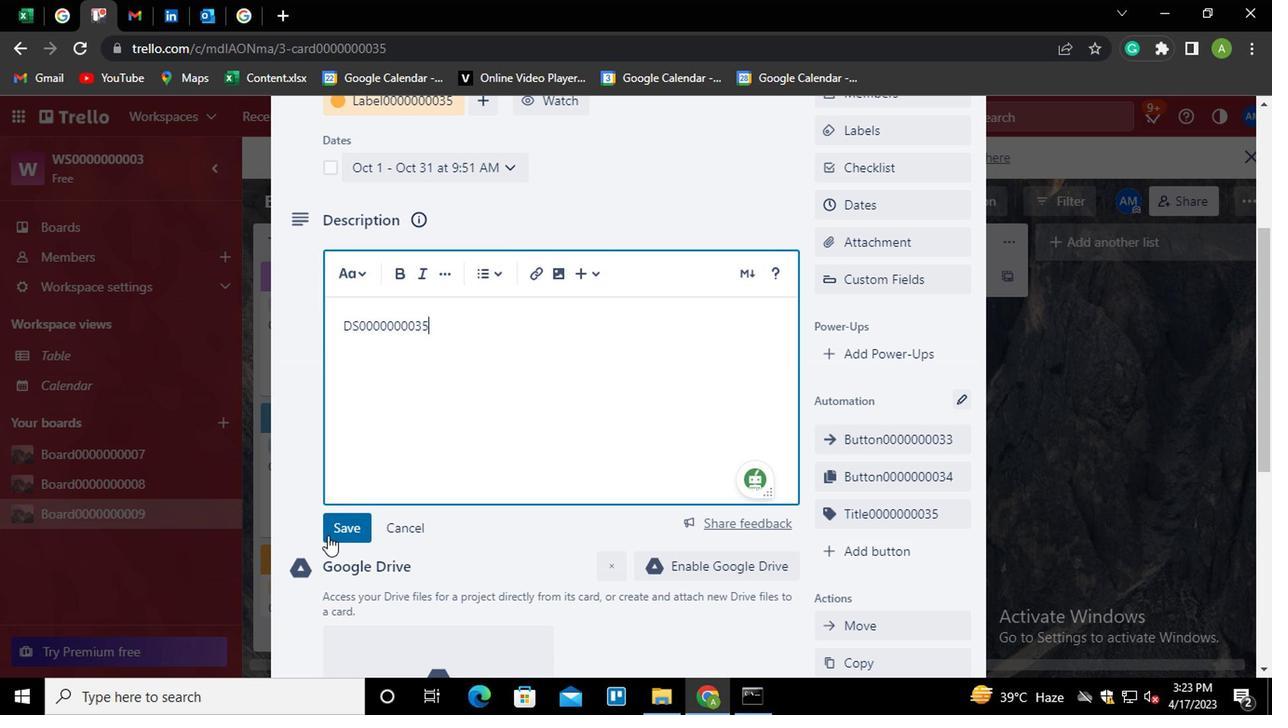 
Action: Mouse pressed left at (326, 537)
Screenshot: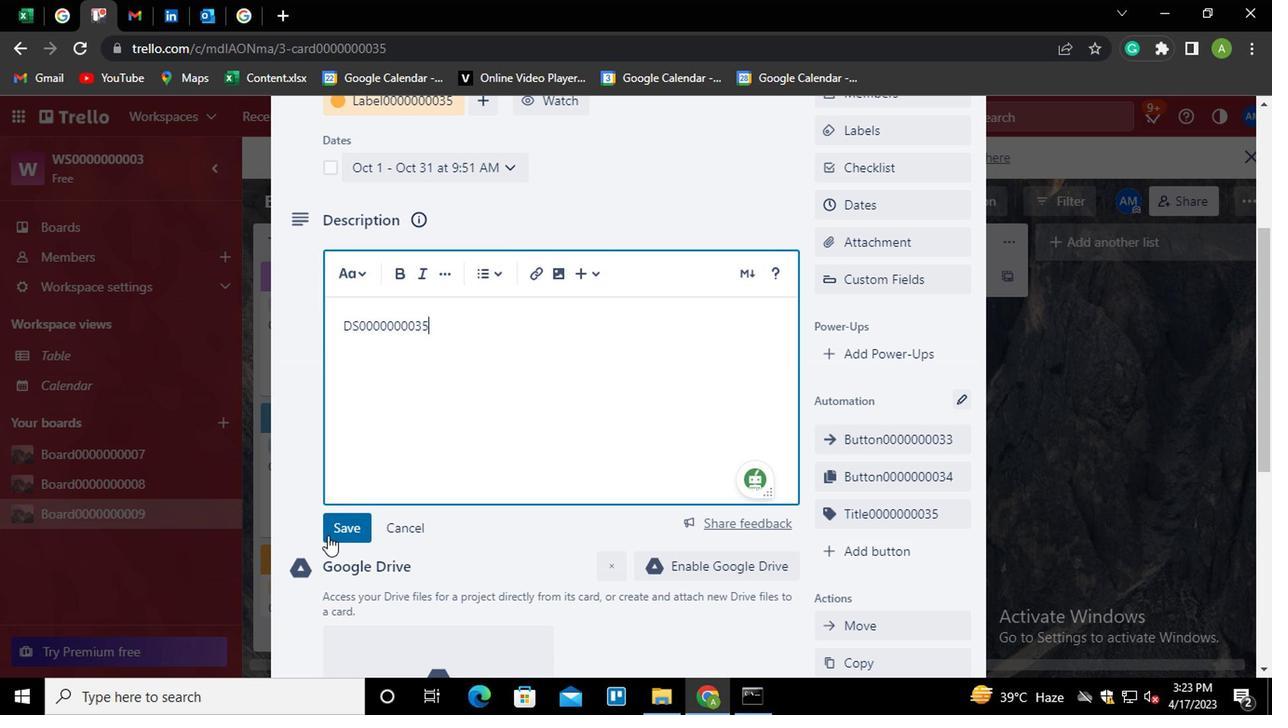 
Action: Mouse moved to (510, 504)
Screenshot: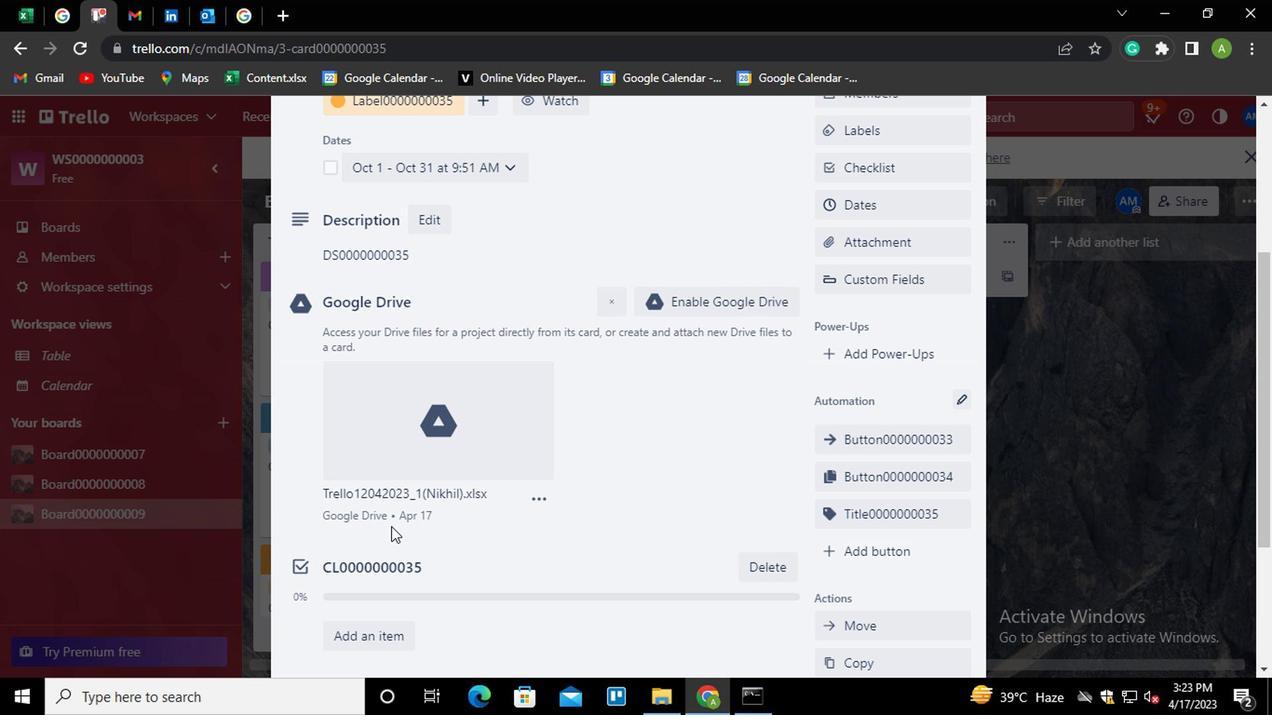 
Action: Mouse scrolled (510, 503) with delta (0, -1)
Screenshot: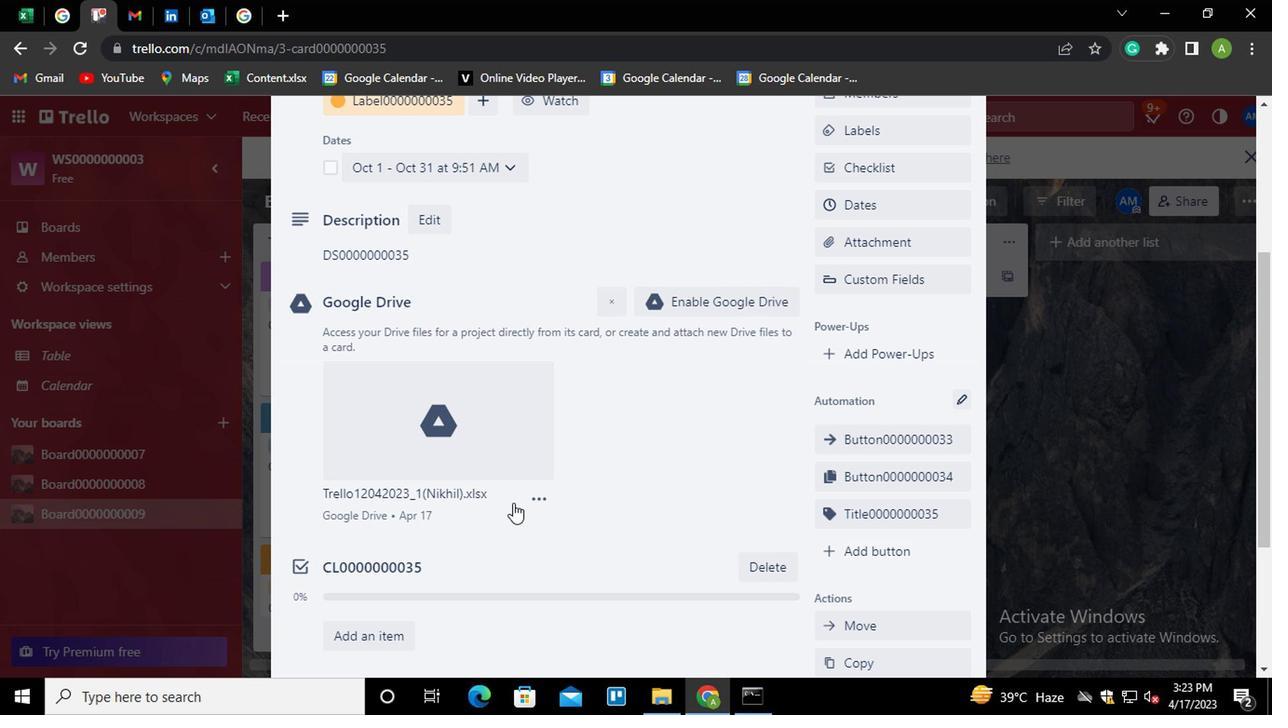 
Action: Mouse scrolled (510, 503) with delta (0, -1)
Screenshot: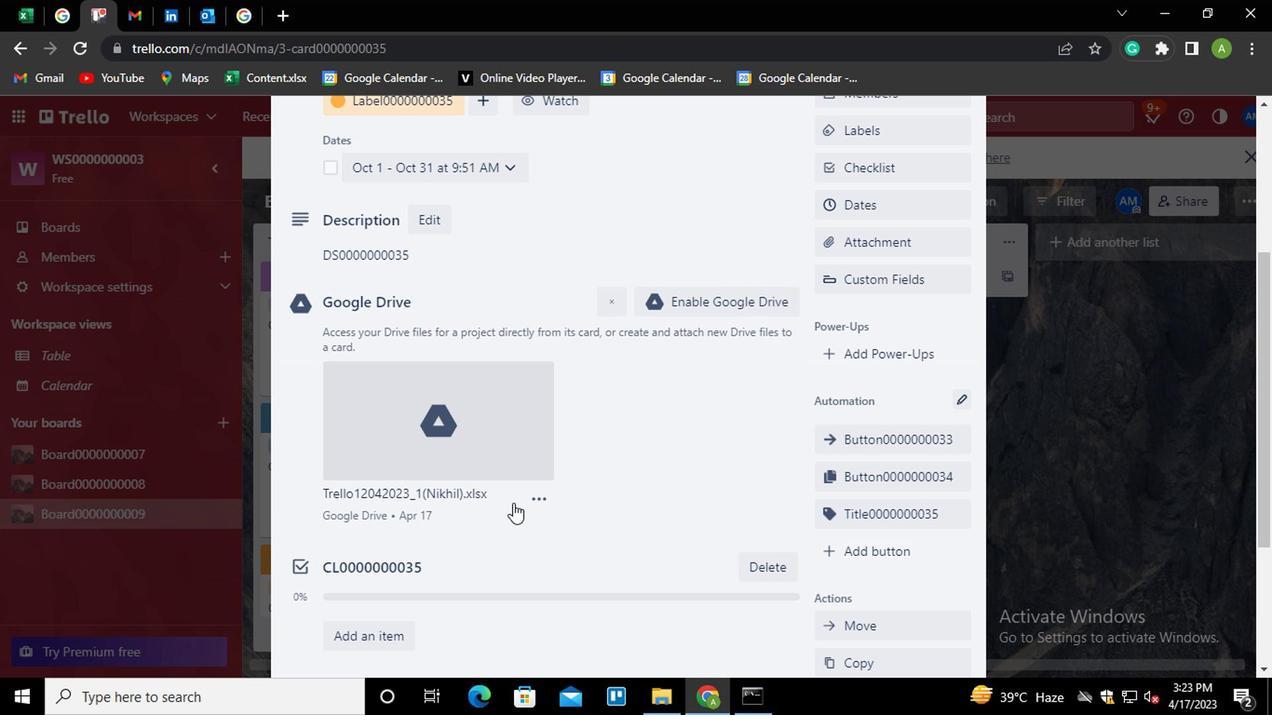 
Action: Mouse moved to (416, 557)
Screenshot: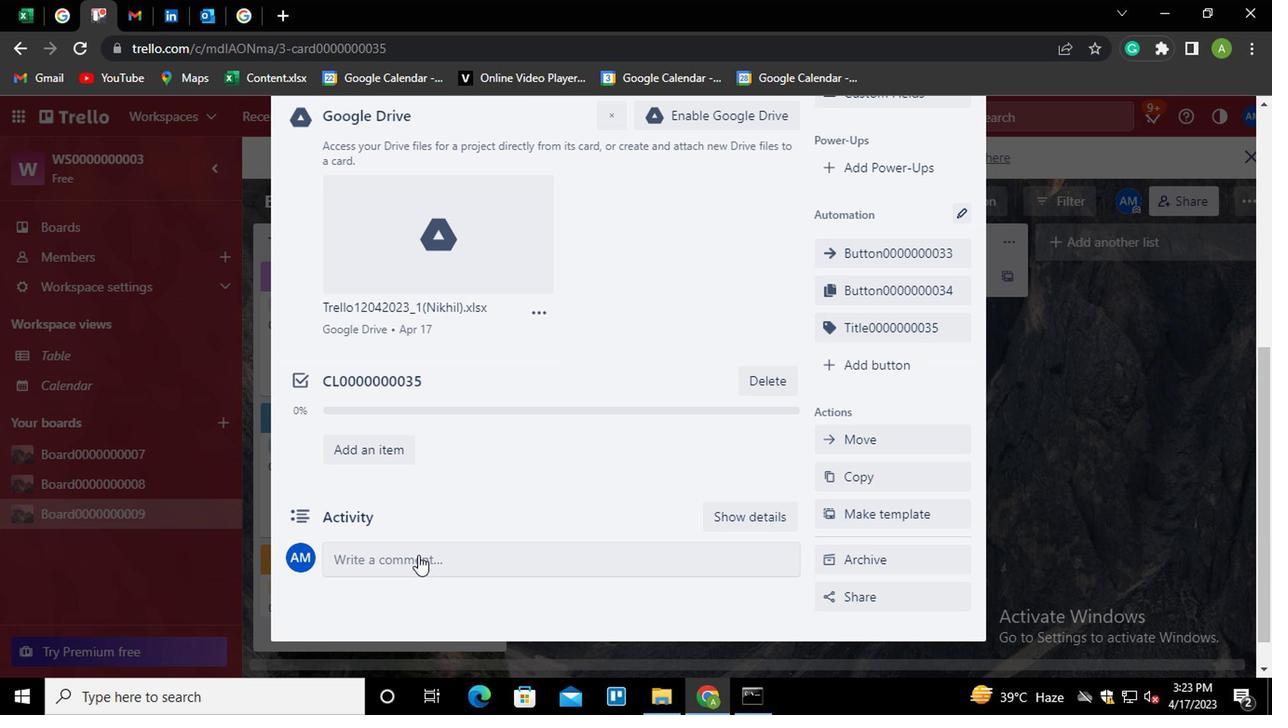 
Action: Mouse pressed left at (416, 557)
Screenshot: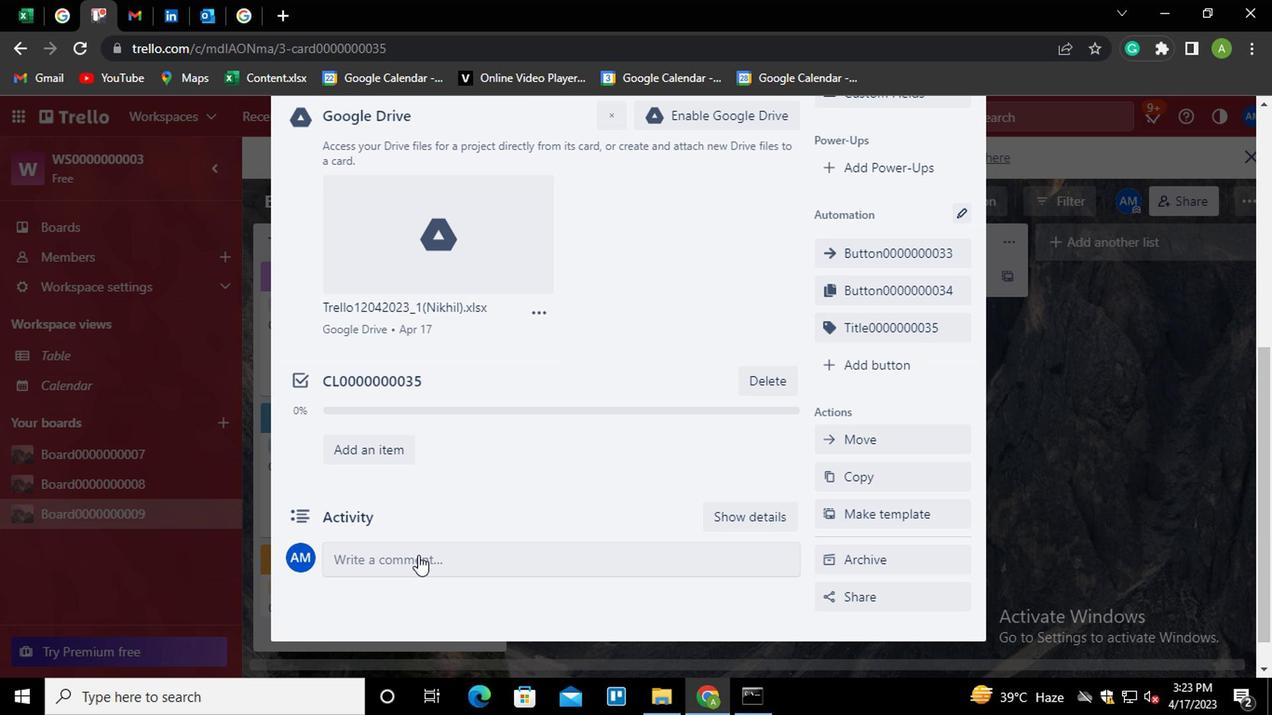 
Action: Key pressed <Key.shift>CM0000000035
Screenshot: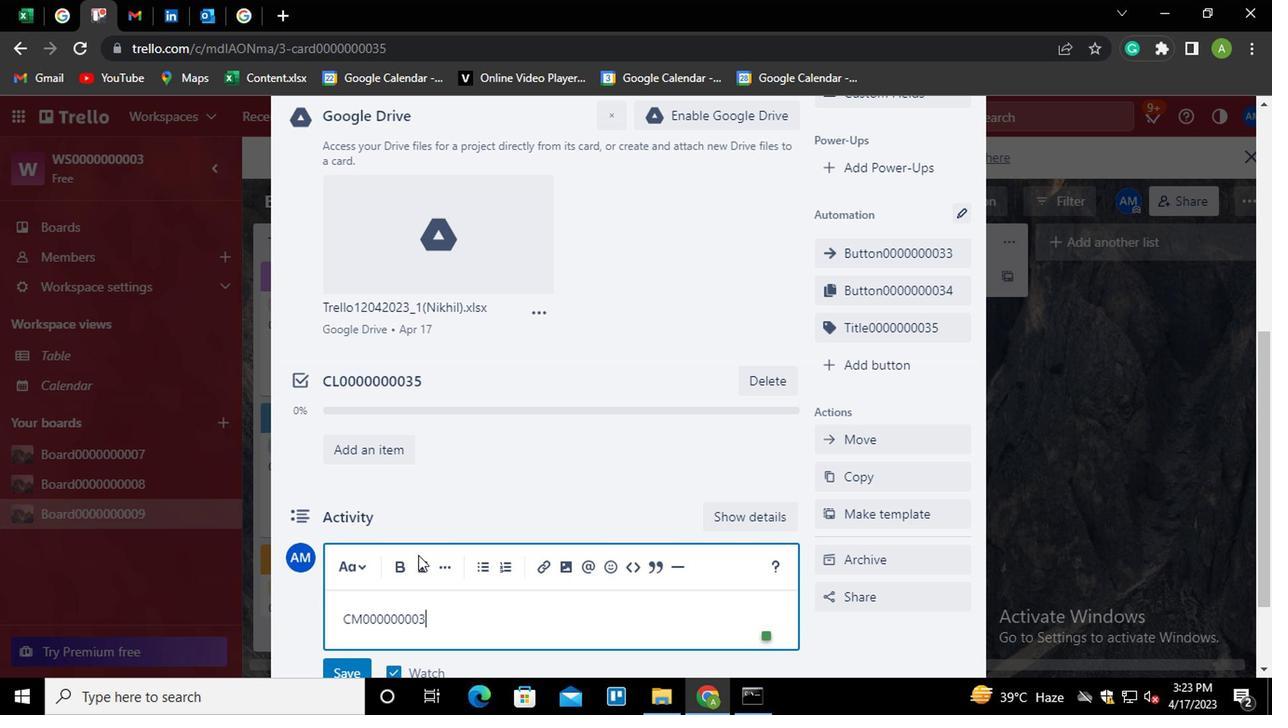 
Action: Mouse moved to (429, 586)
Screenshot: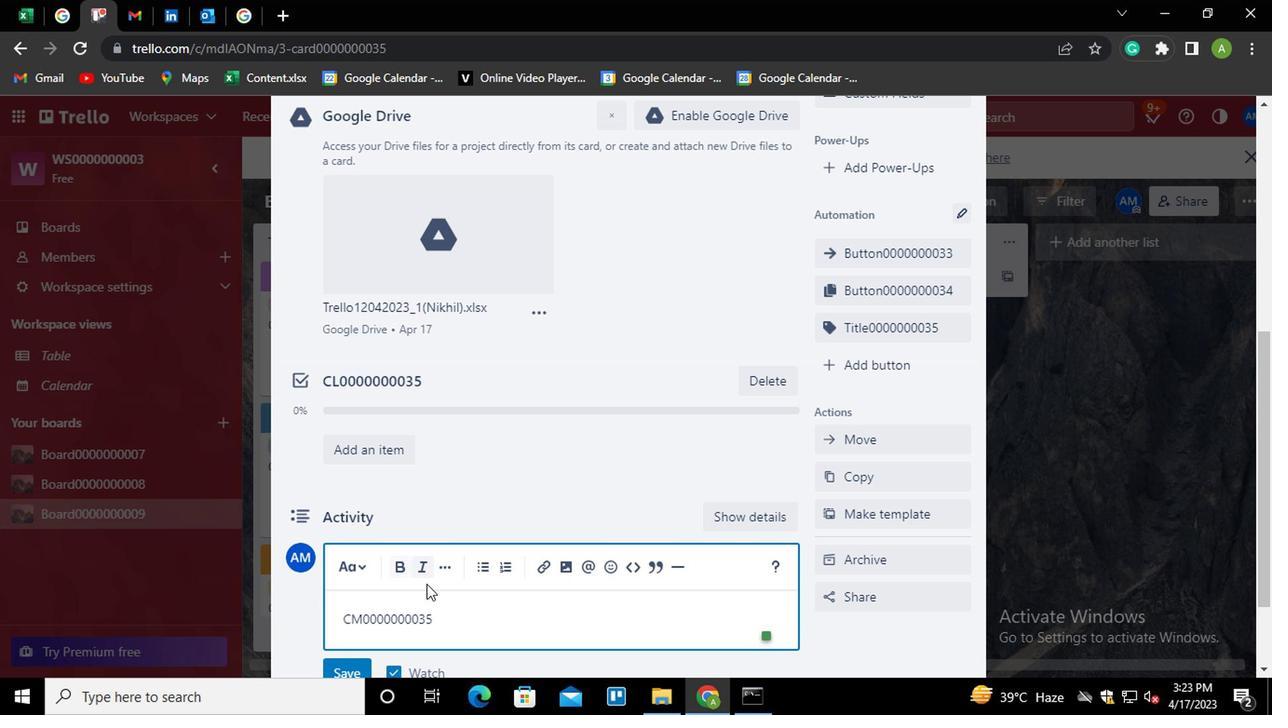 
Action: Mouse scrolled (429, 585) with delta (0, 0)
Screenshot: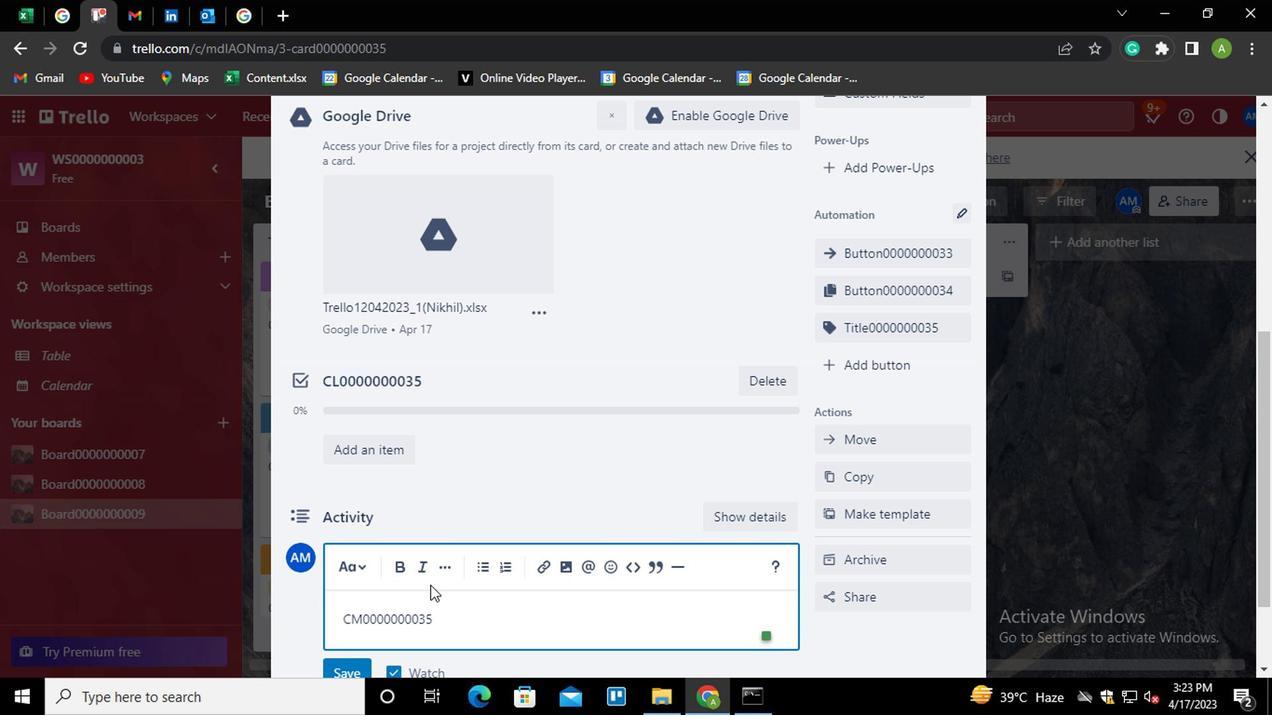 
Action: Mouse moved to (355, 587)
Screenshot: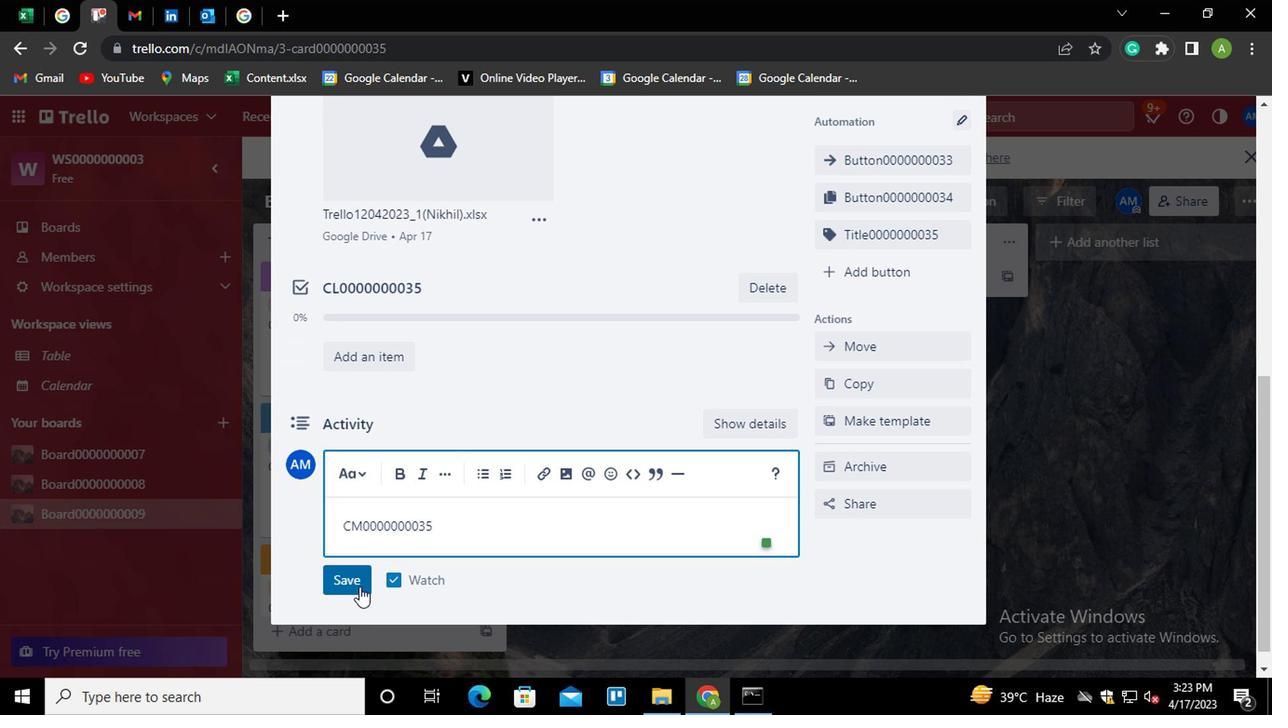 
Action: Mouse pressed left at (355, 587)
Screenshot: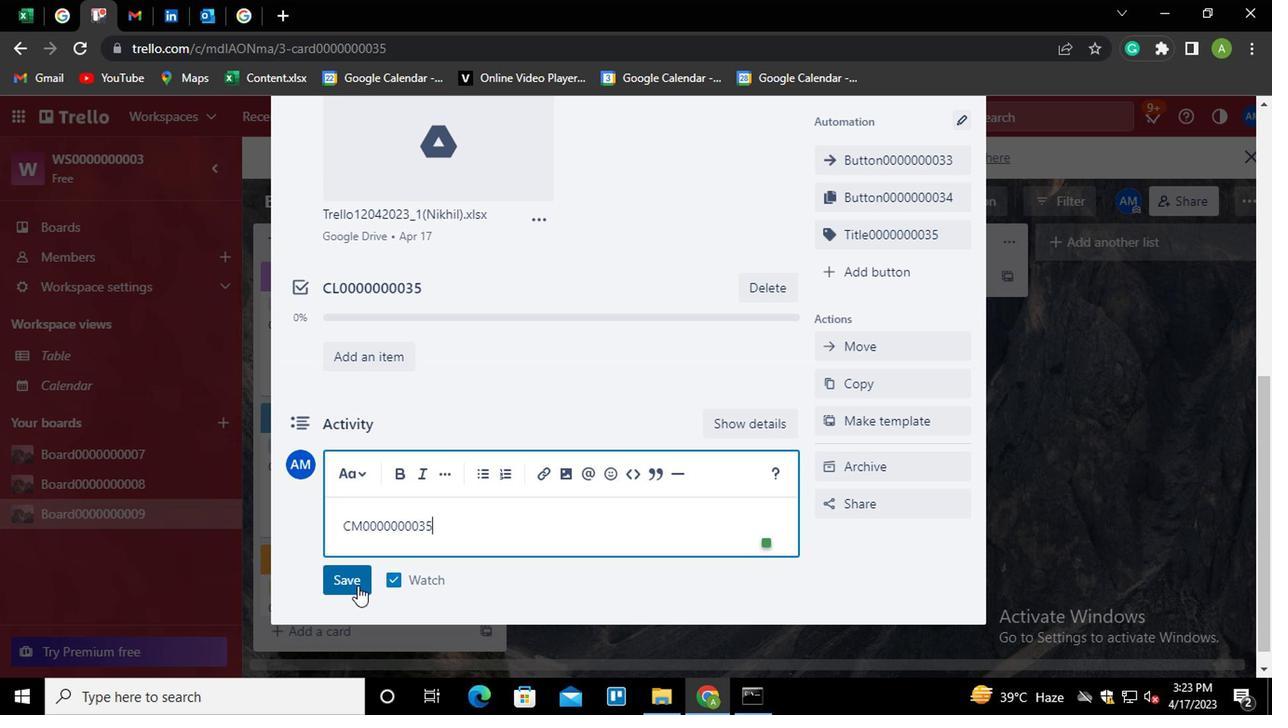 
Action: Mouse moved to (648, 519)
Screenshot: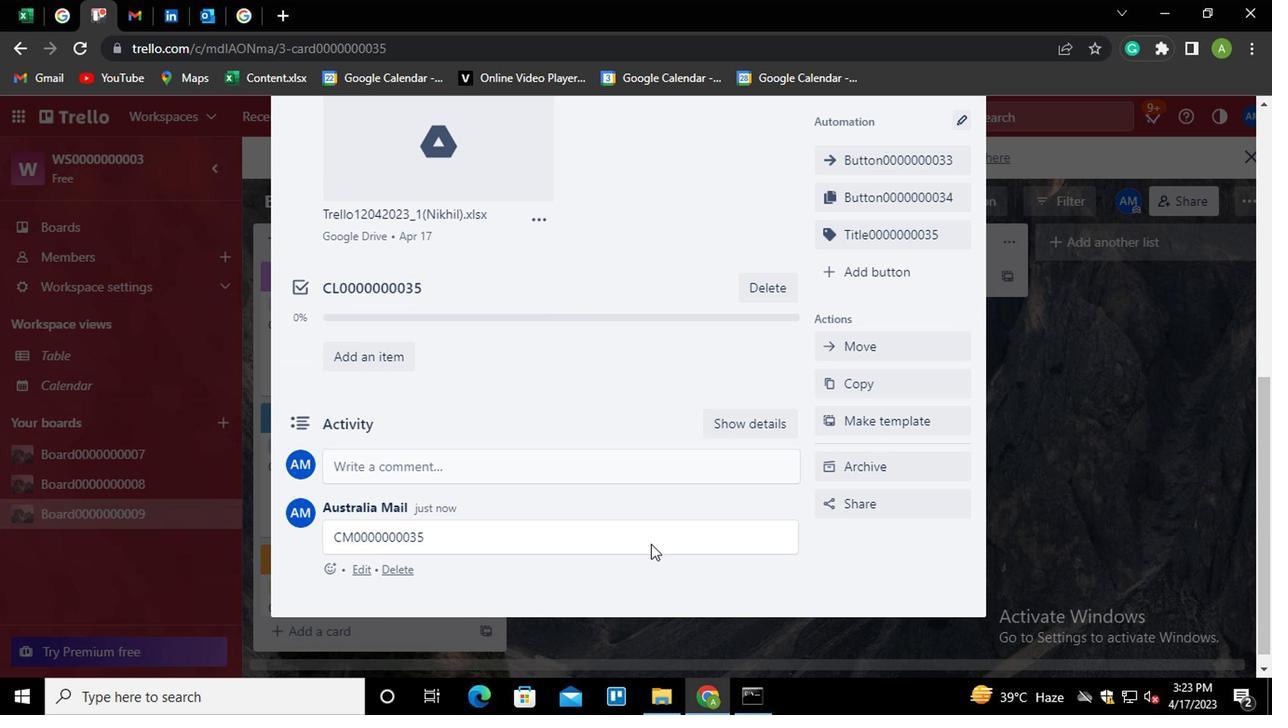 
Action: Mouse scrolled (648, 518) with delta (0, 0)
Screenshot: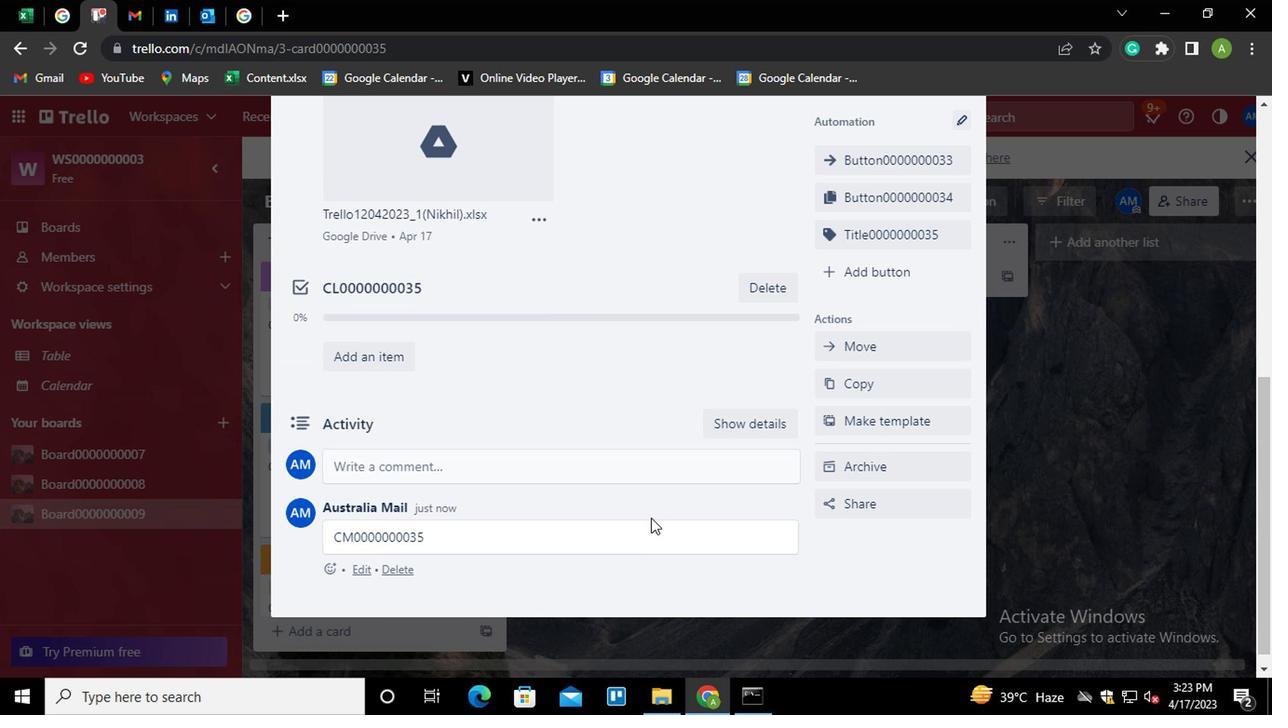 
